Task: Create new customer invoice with Date Opened: 24-May-23, Select Customer: Cloverleaf Mercantile, Terms: Net 15. Make invoice entry for item-1 with Date: 24-May-23, Description: Neutrogena Healthy Scalp Clarify & Shine Shampoo with Pink Grapefruit (12 oz)
, Income Account: Income:Sales, Quantity: 1, Unit Price: 14.29, Sales Tax: Y, Sales Tax Included: Y, Tax Table: Sales Tax. Post Invoice with Post Date: 24-May-23, Post to Accounts: Assets:Accounts Receivable. Pay / Process Payment with Transaction Date: 07-Jun-23, Amount: 14.29, Transfer Account: Checking Account. Go to 'Print Invoice'.
Action: Mouse moved to (145, 18)
Screenshot: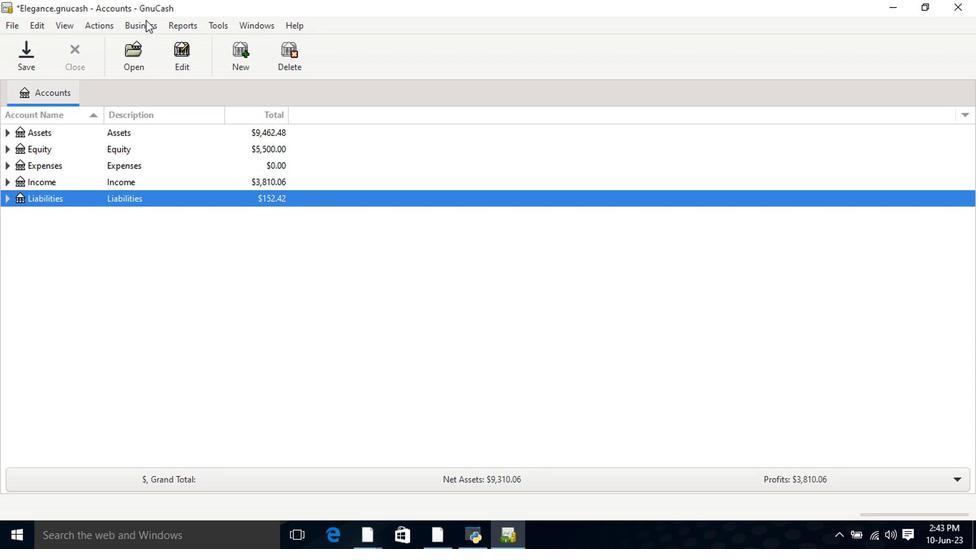 
Action: Mouse pressed left at (145, 18)
Screenshot: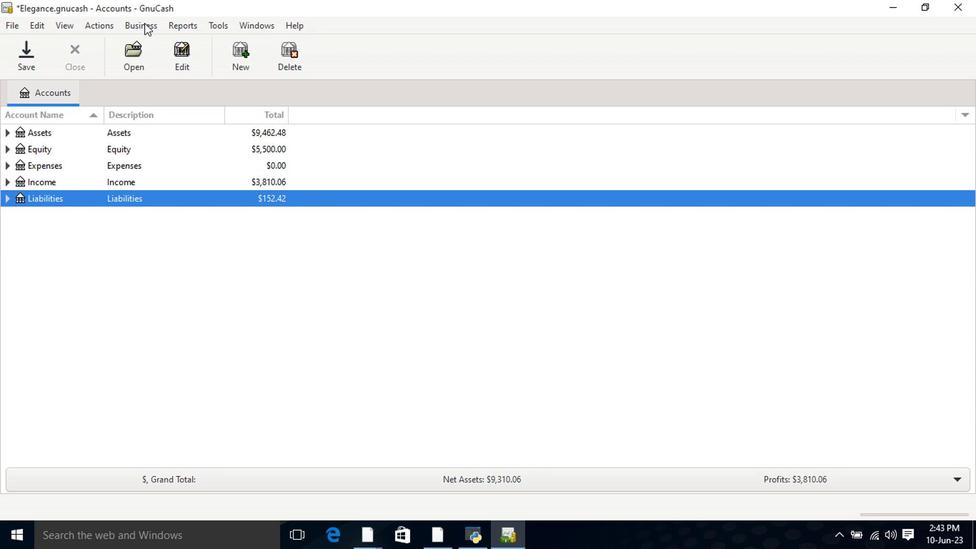 
Action: Mouse moved to (158, 35)
Screenshot: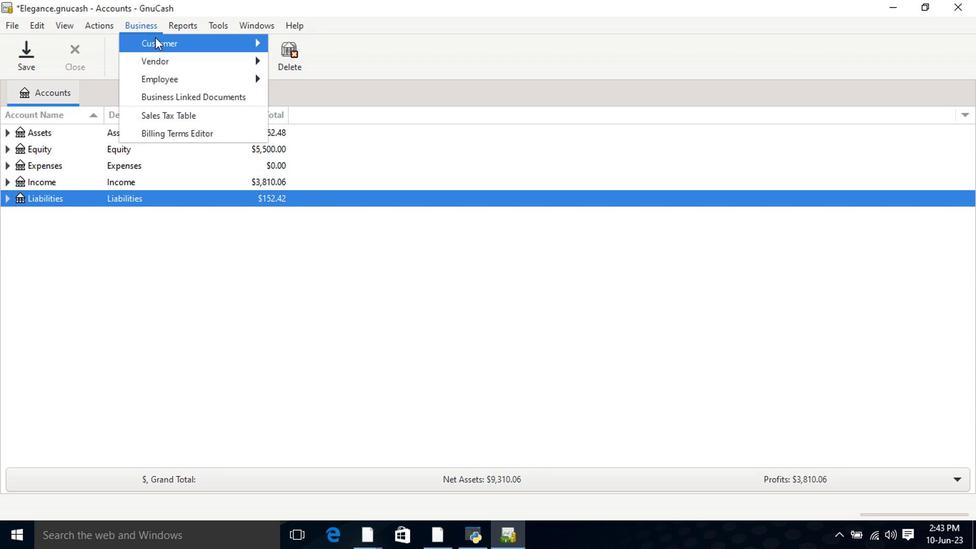 
Action: Mouse pressed left at (158, 35)
Screenshot: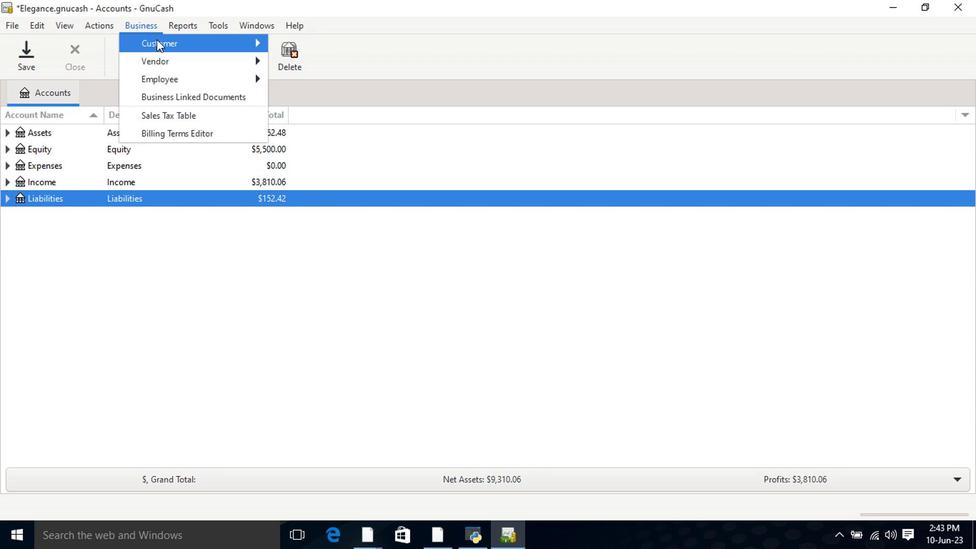 
Action: Mouse moved to (312, 90)
Screenshot: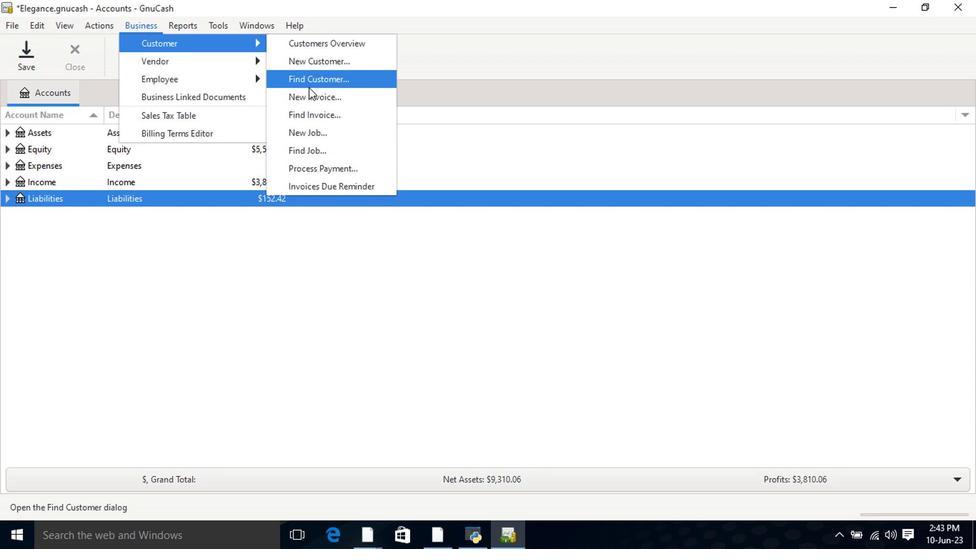 
Action: Mouse pressed left at (312, 90)
Screenshot: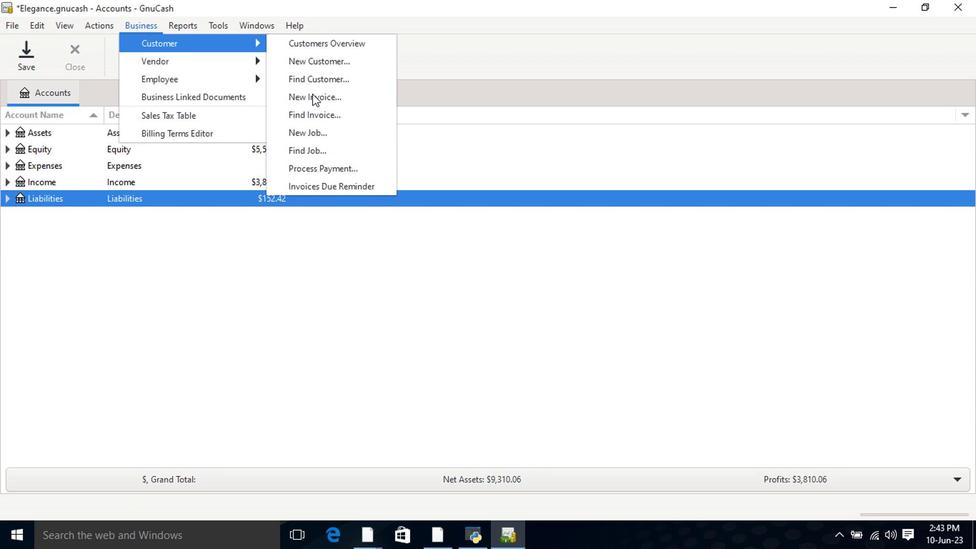 
Action: Mouse moved to (584, 214)
Screenshot: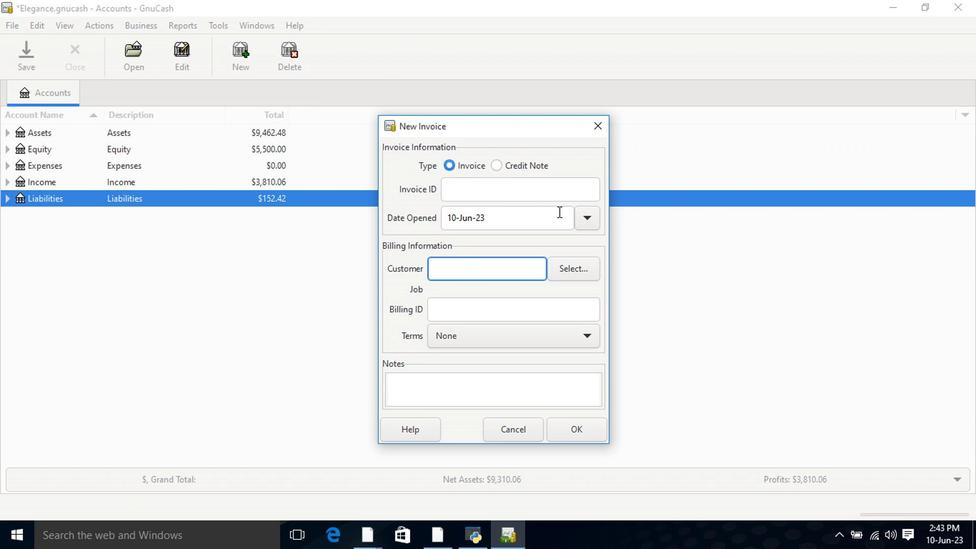 
Action: Mouse pressed left at (584, 214)
Screenshot: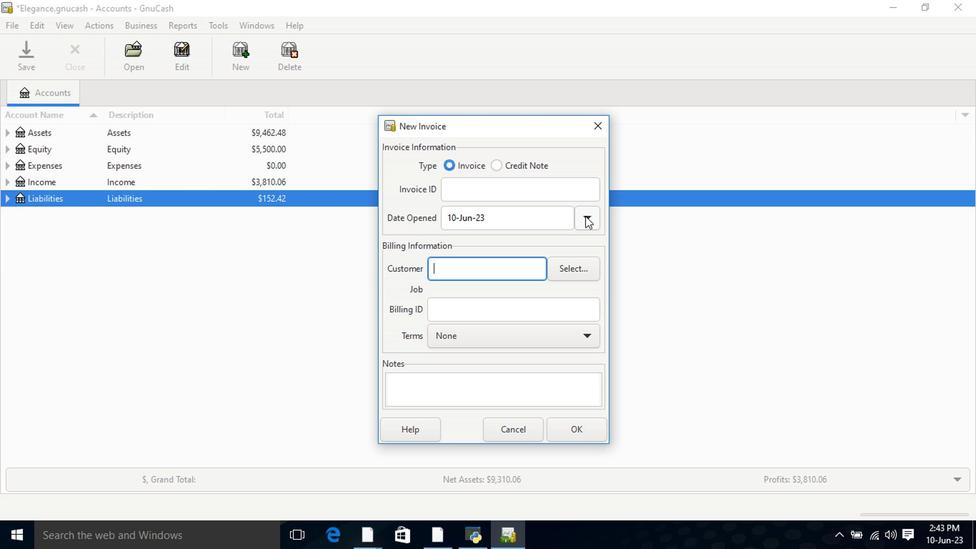 
Action: Mouse moved to (471, 239)
Screenshot: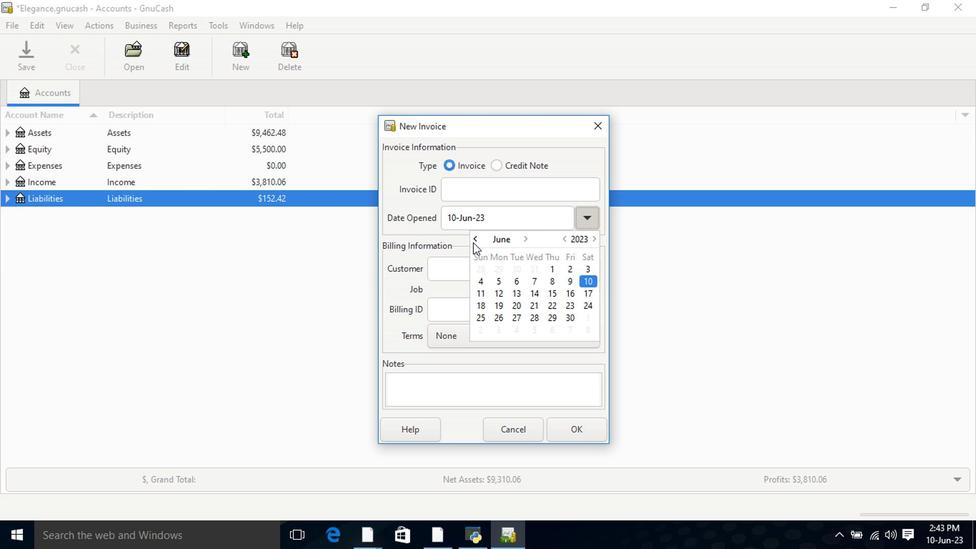
Action: Mouse pressed left at (471, 239)
Screenshot: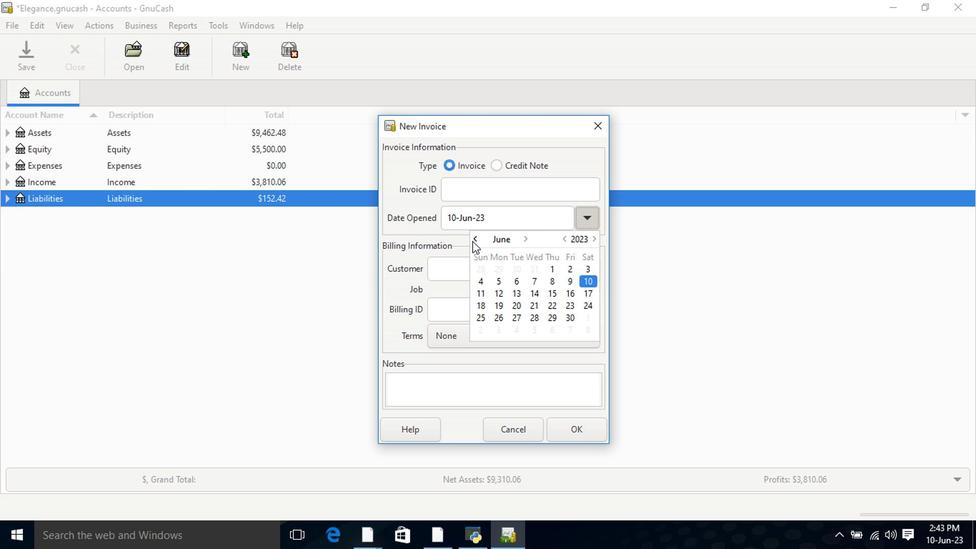 
Action: Mouse moved to (531, 307)
Screenshot: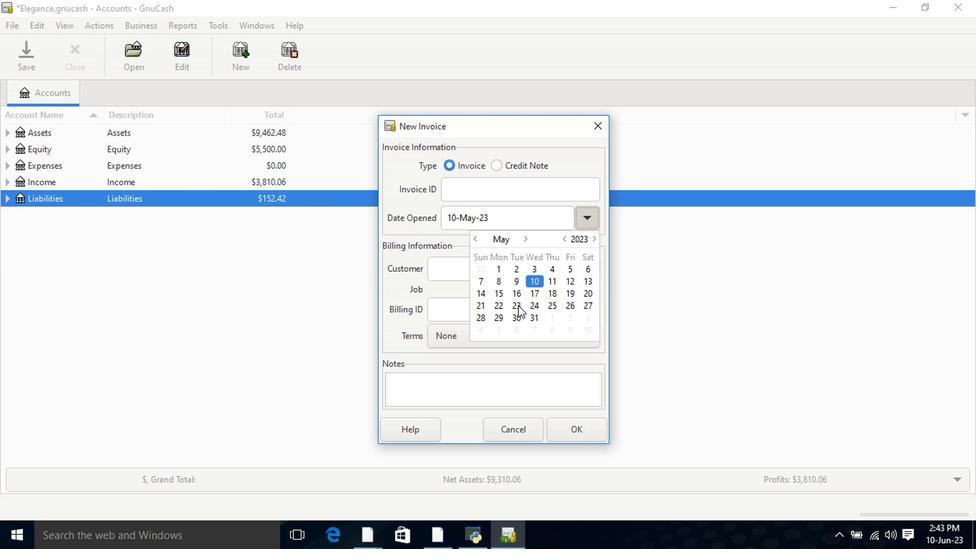 
Action: Mouse pressed left at (531, 307)
Screenshot: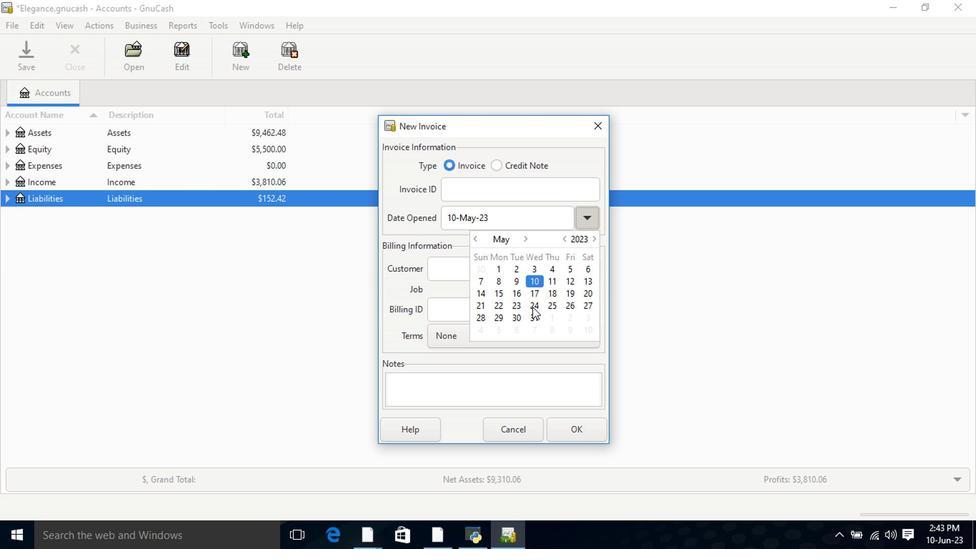 
Action: Mouse pressed left at (531, 307)
Screenshot: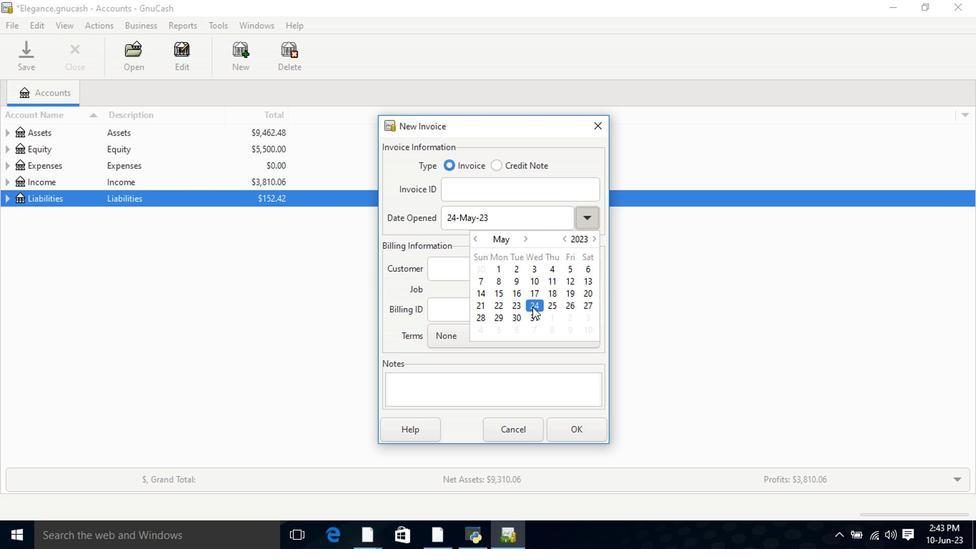 
Action: Mouse moved to (509, 268)
Screenshot: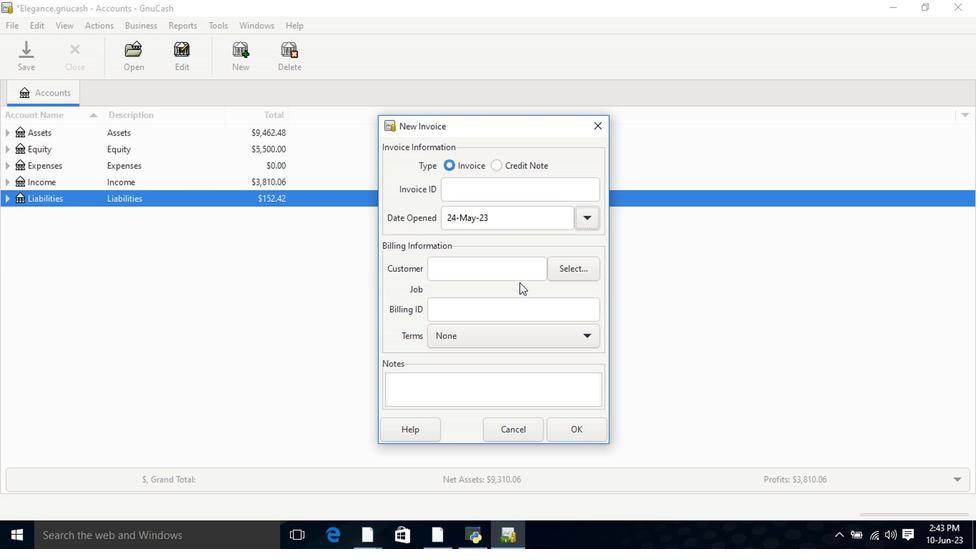 
Action: Mouse pressed left at (509, 268)
Screenshot: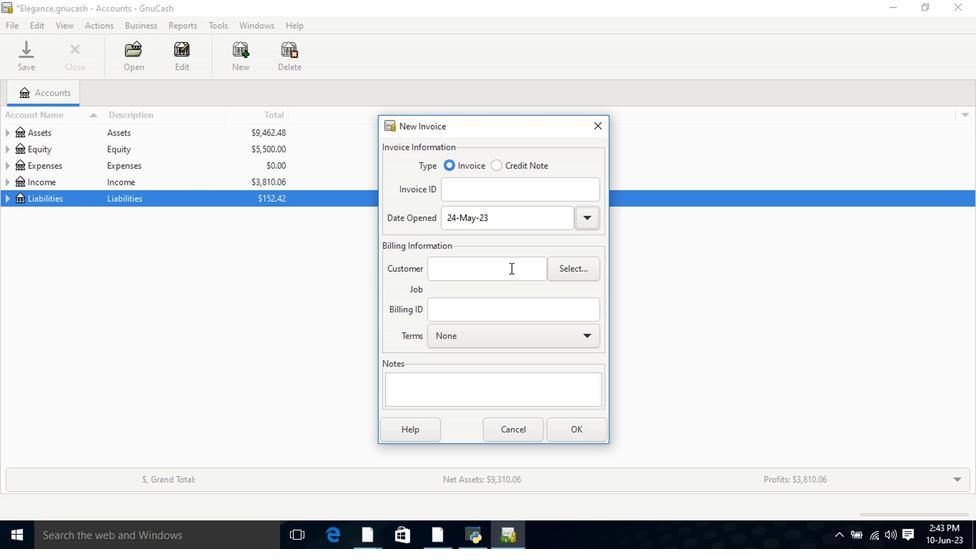 
Action: Key pressed <Key.shift><Key.shift><Key.shift><Key.shift><Key.shift><Key.shift><Key.shift><Key.shift><Key.shift><Key.shift><Key.shift><Key.shift><Key.shift><Key.shift>Clo
Screenshot: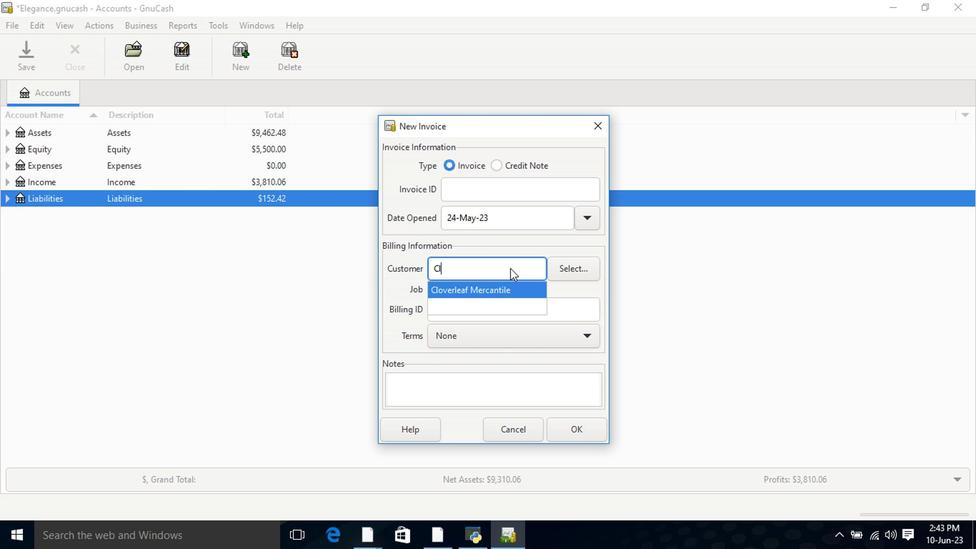 
Action: Mouse moved to (492, 296)
Screenshot: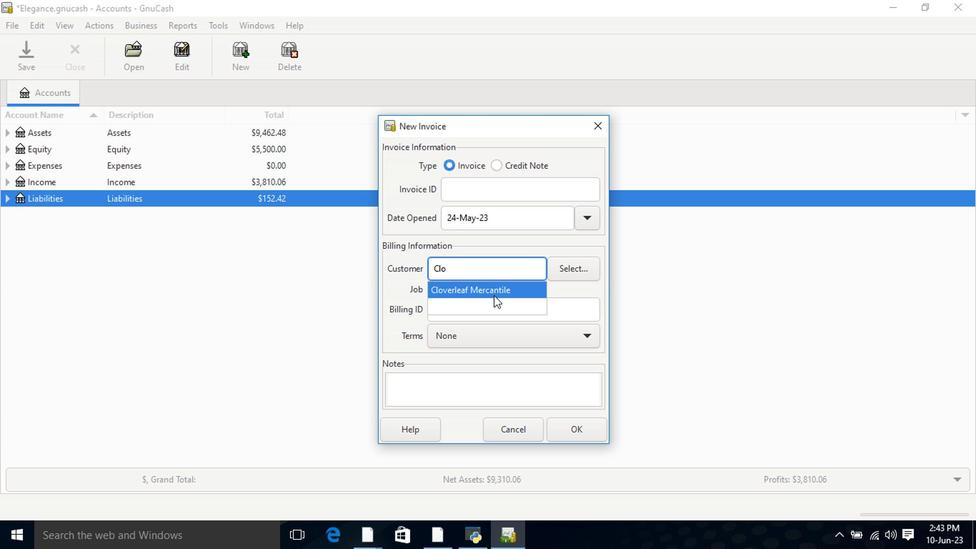 
Action: Mouse pressed left at (492, 296)
Screenshot: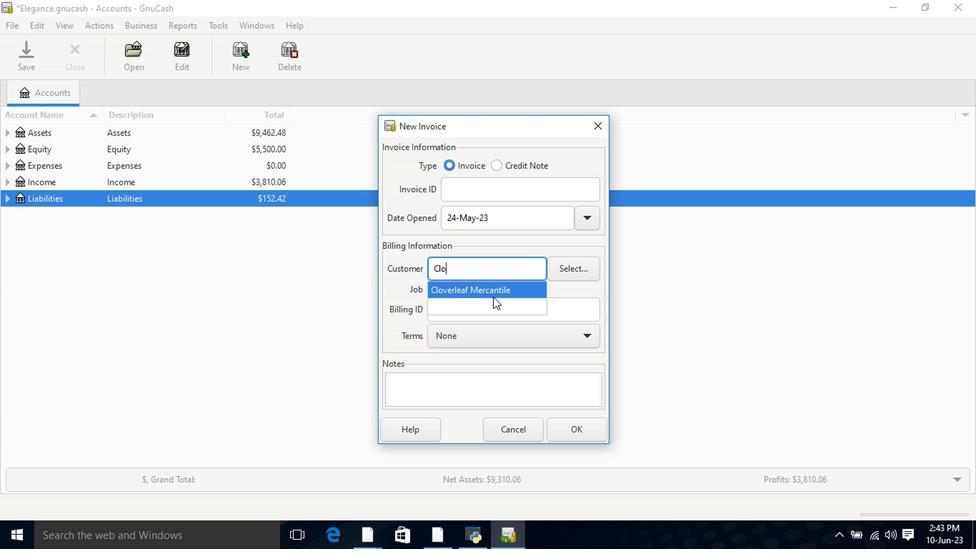 
Action: Mouse moved to (499, 353)
Screenshot: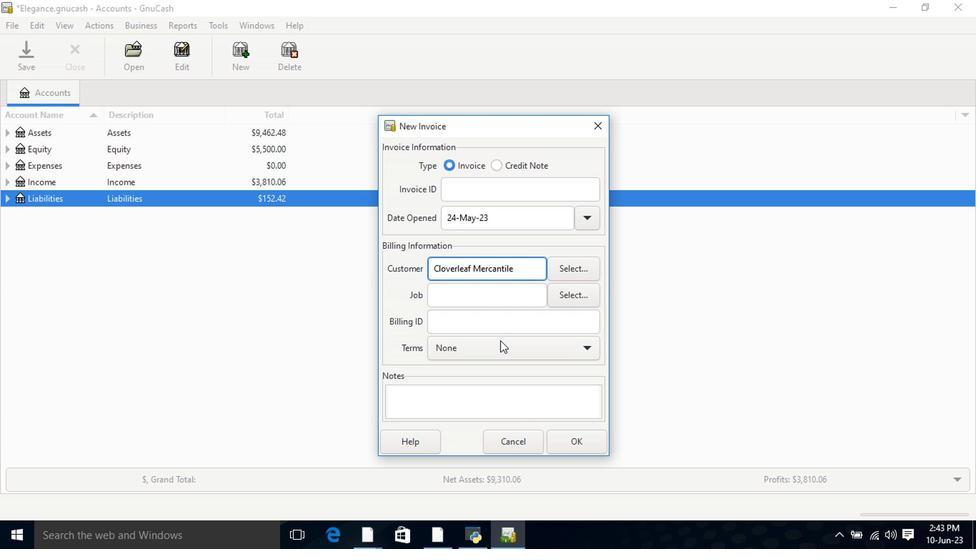 
Action: Mouse pressed left at (499, 353)
Screenshot: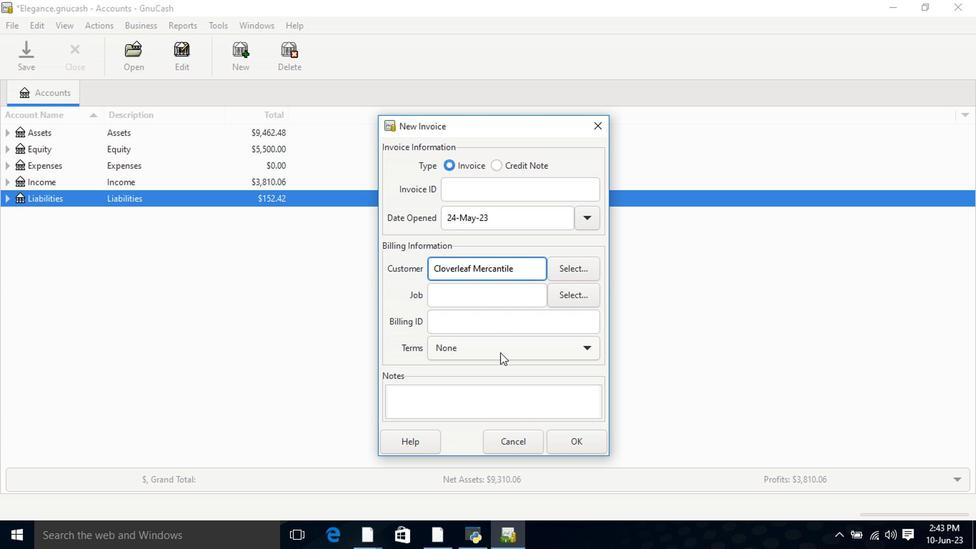 
Action: Mouse moved to (495, 372)
Screenshot: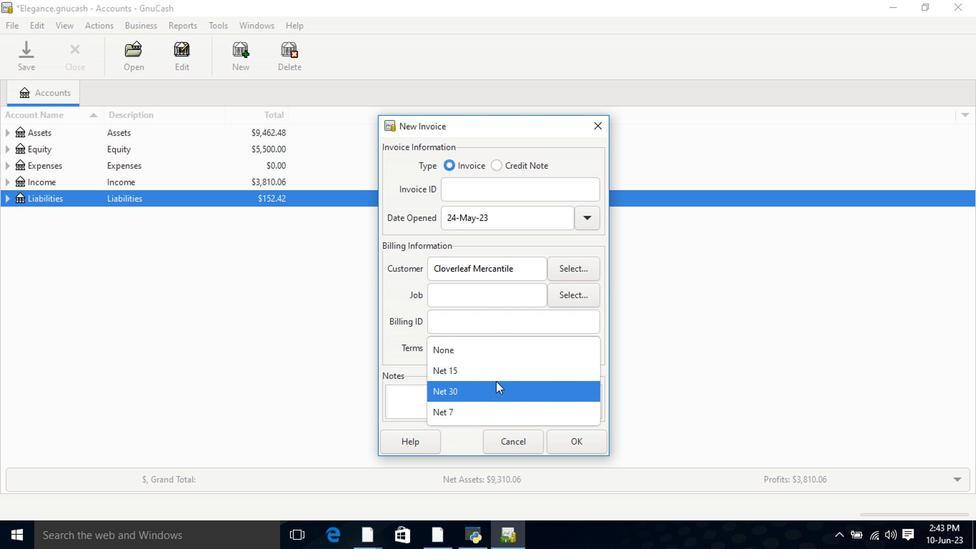 
Action: Mouse pressed left at (495, 372)
Screenshot: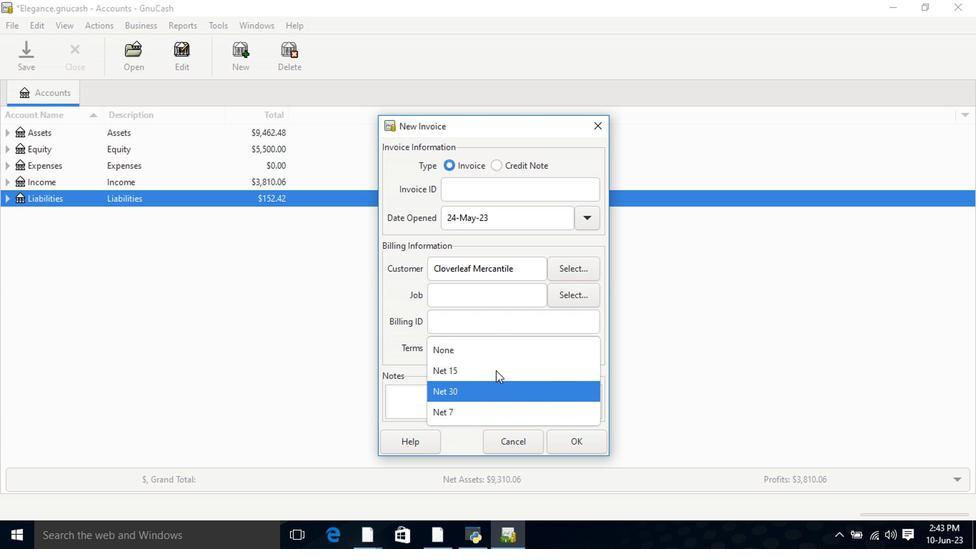 
Action: Mouse moved to (568, 448)
Screenshot: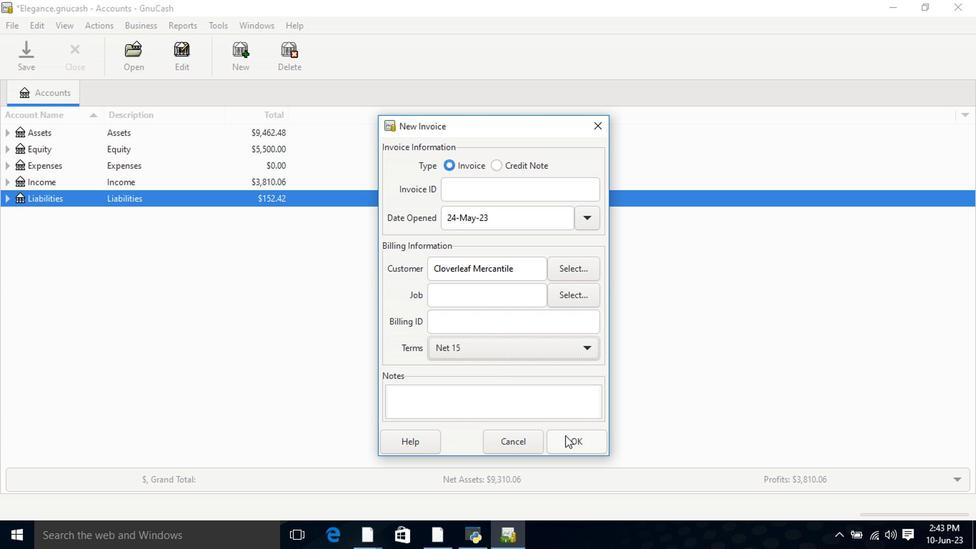 
Action: Mouse pressed left at (568, 448)
Screenshot: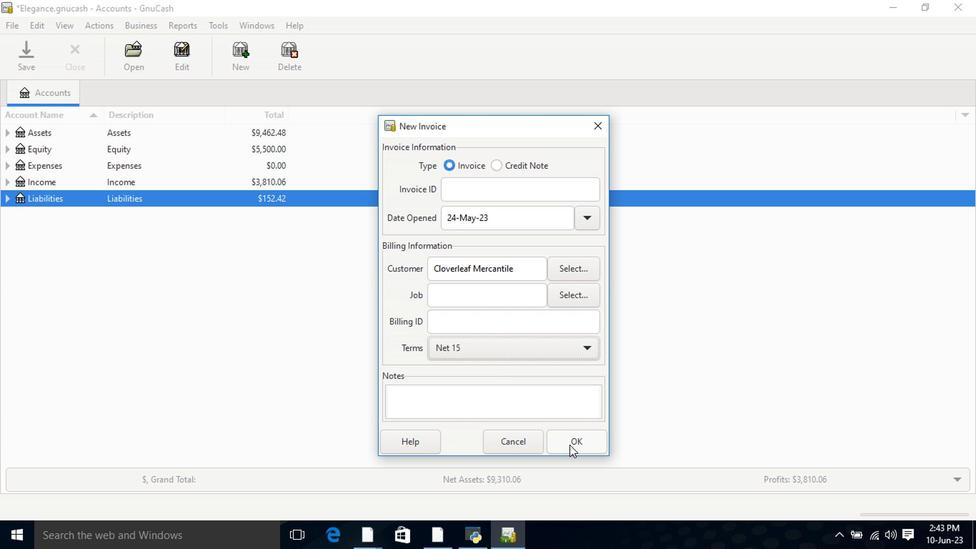 
Action: Mouse moved to (64, 280)
Screenshot: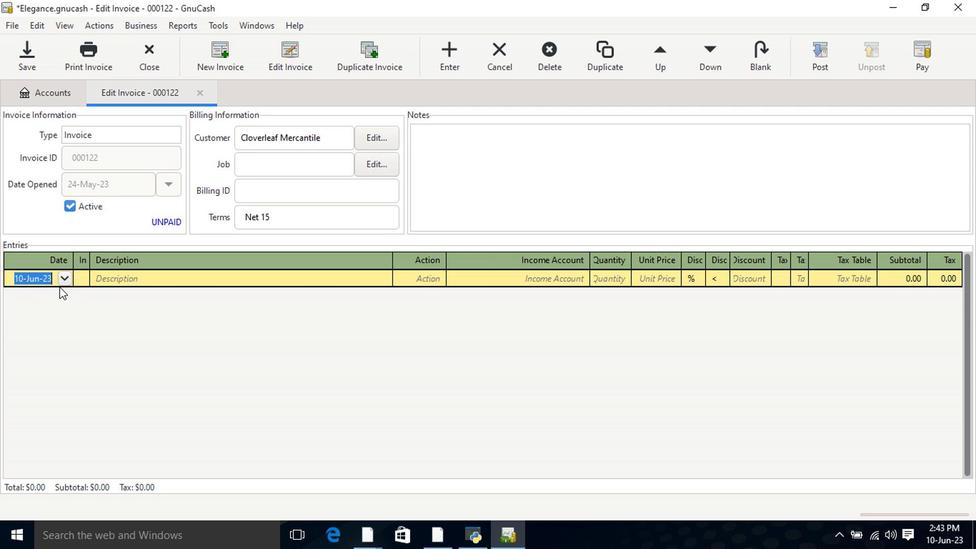 
Action: Mouse pressed left at (64, 280)
Screenshot: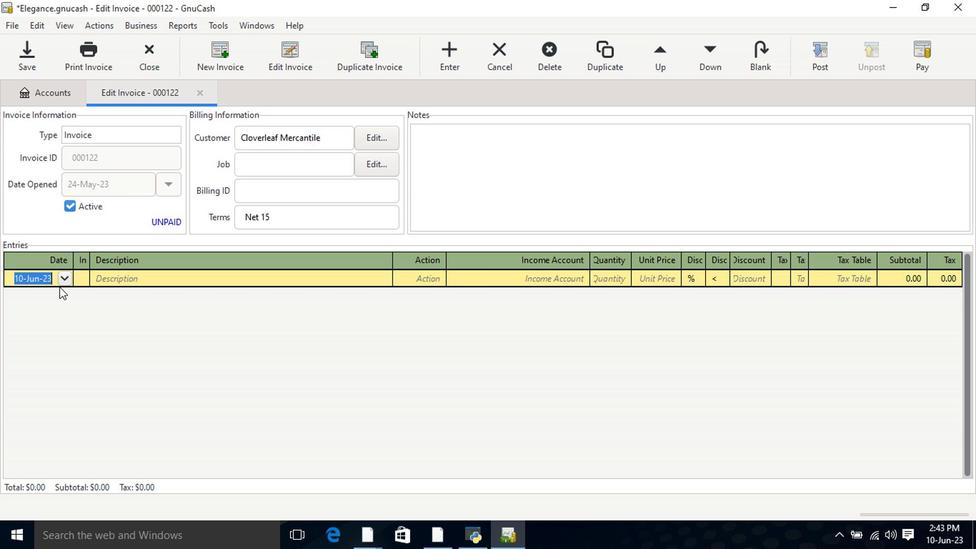 
Action: Mouse moved to (11, 300)
Screenshot: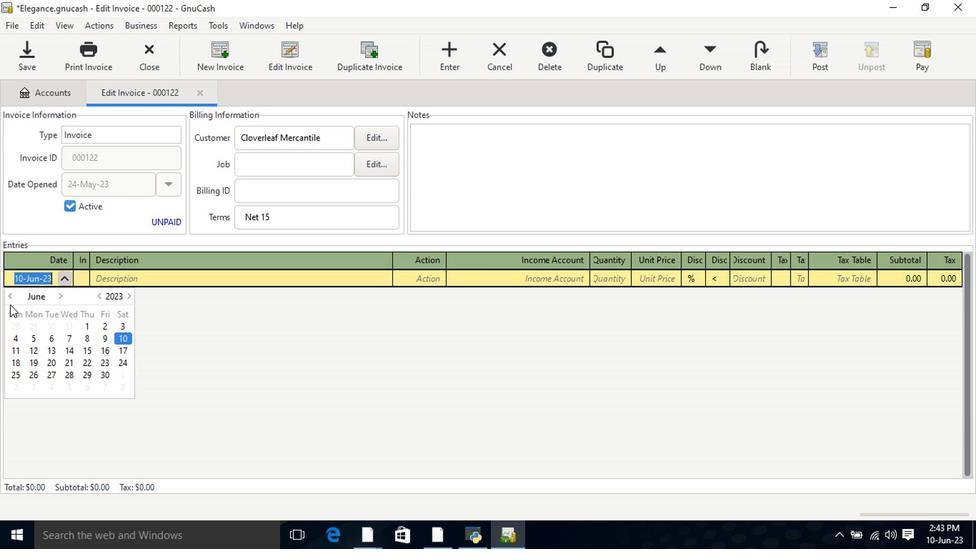 
Action: Mouse pressed left at (11, 300)
Screenshot: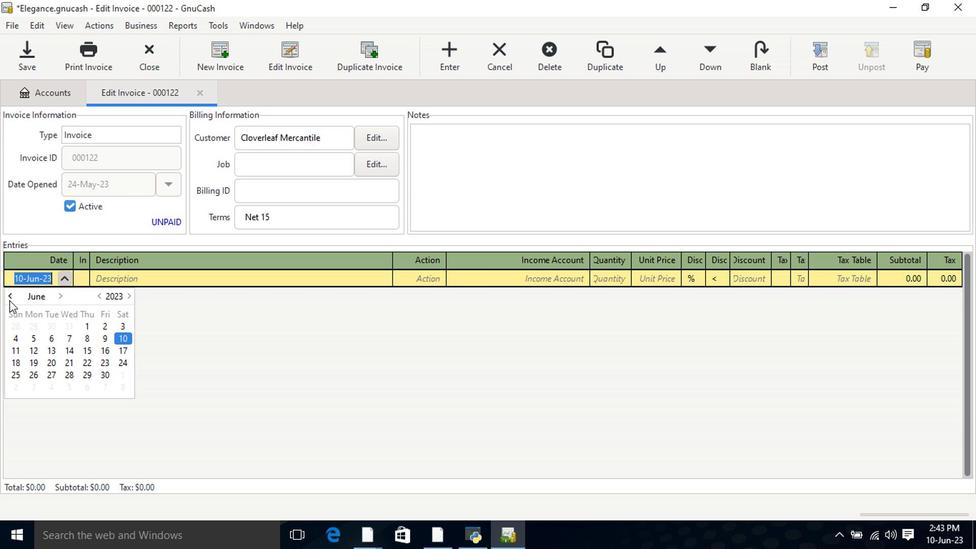 
Action: Mouse moved to (70, 363)
Screenshot: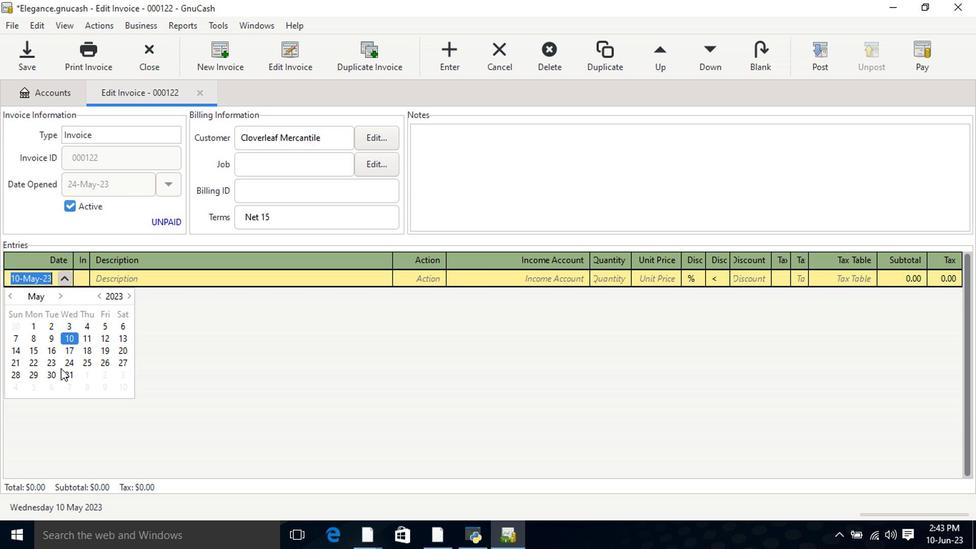 
Action: Mouse pressed left at (70, 363)
Screenshot: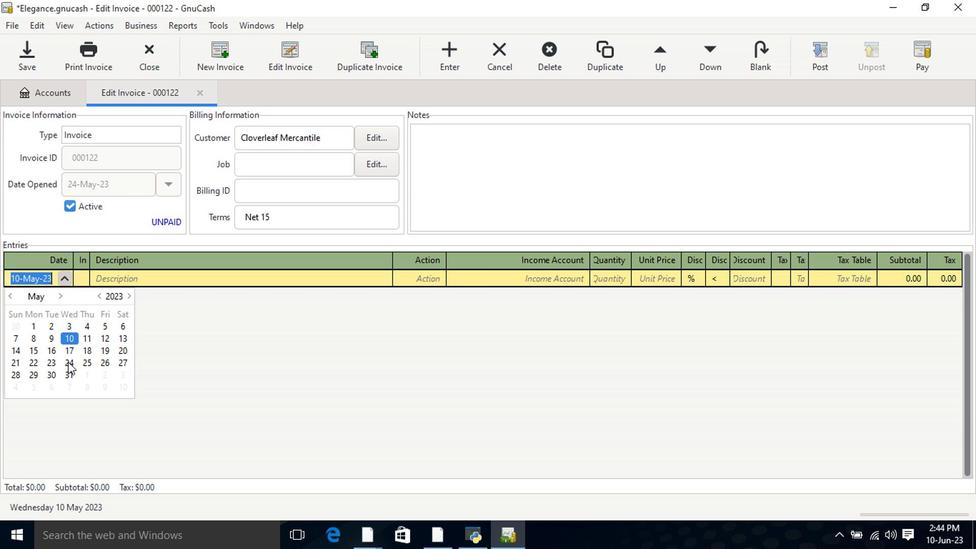 
Action: Mouse pressed left at (70, 363)
Screenshot: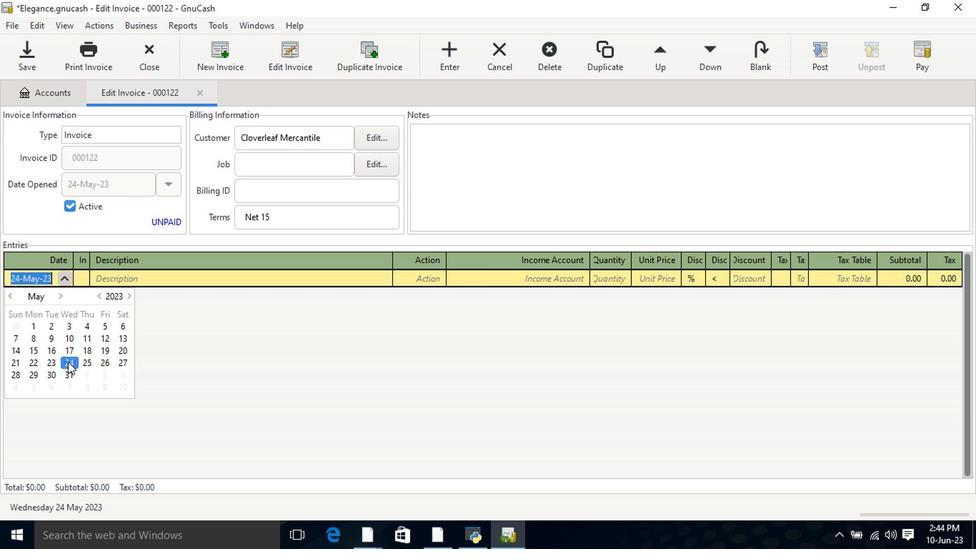 
Action: Mouse moved to (149, 285)
Screenshot: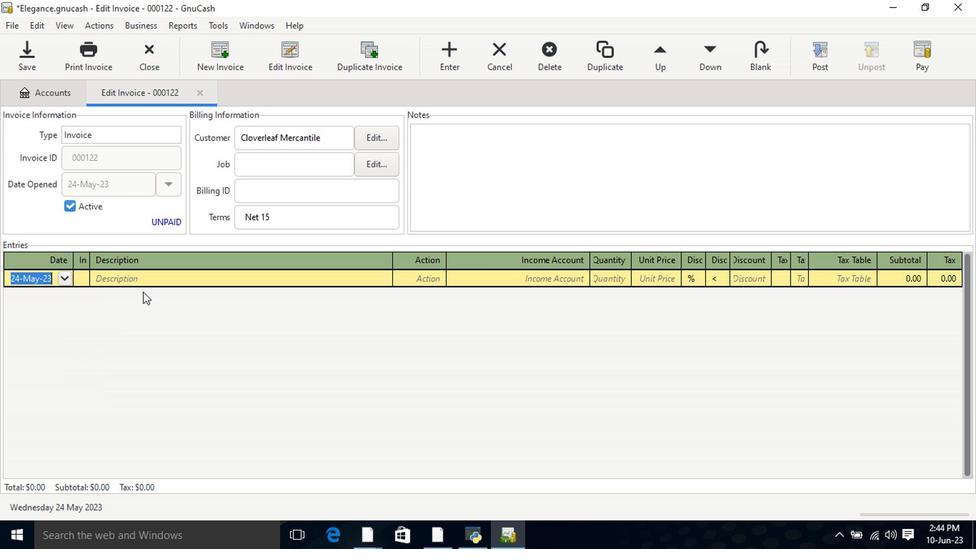 
Action: Mouse pressed left at (149, 285)
Screenshot: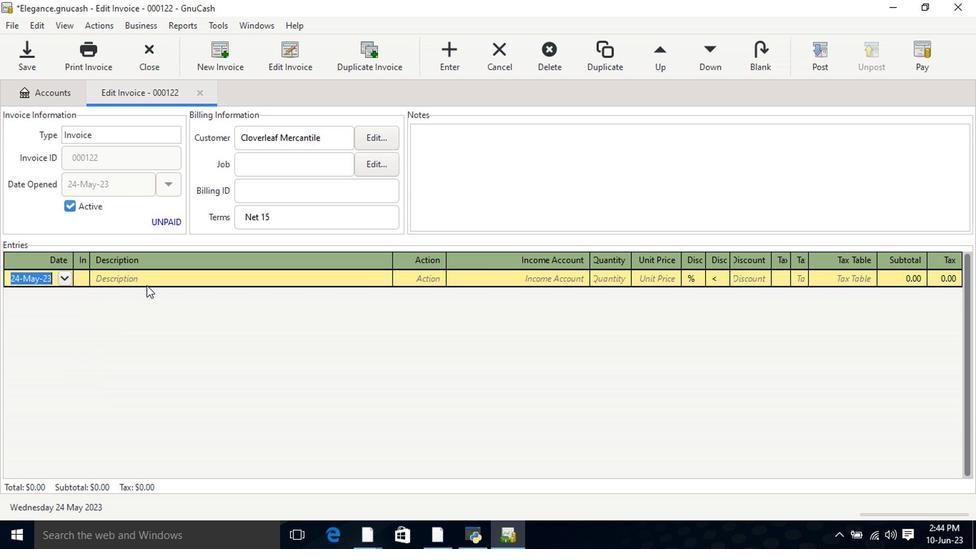 
Action: Key pressed <Key.shift><Key.shift><Key.shift>Neutrogena<Key.space><Key.shift>Healthy<Key.right><Key.tab>1<Key.tab>14.29<Key.tab>
Screenshot: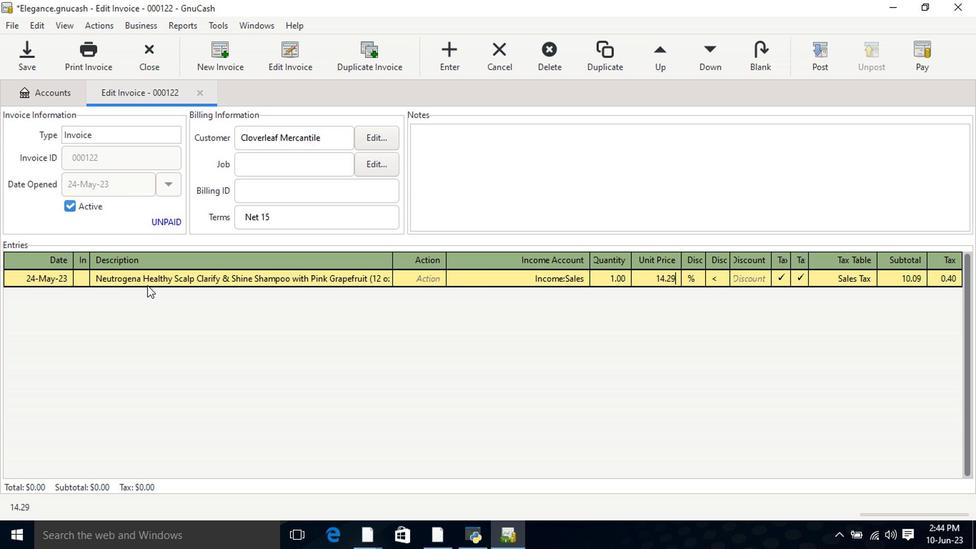 
Action: Mouse moved to (378, 326)
Screenshot: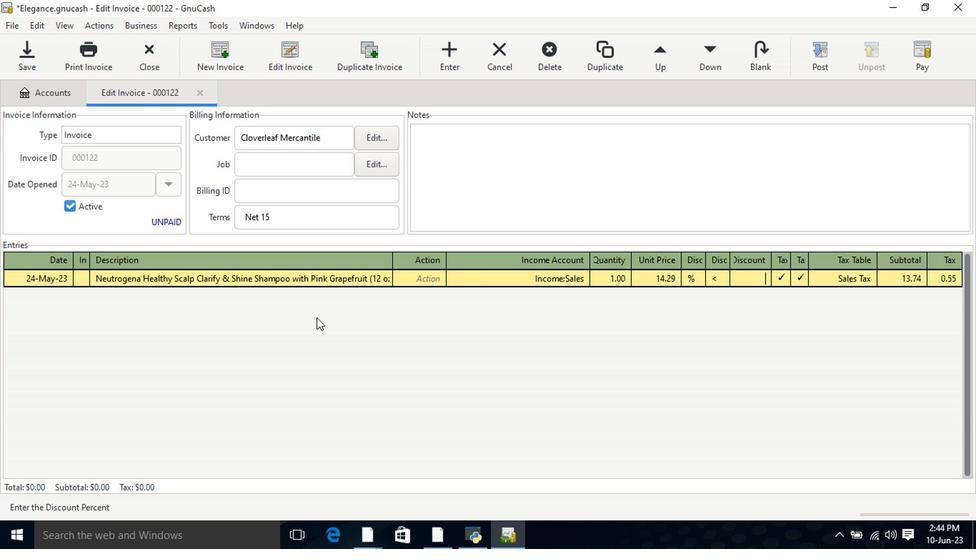 
Action: Key pressed <Key.tab><Key.tab><Key.tab>
Screenshot: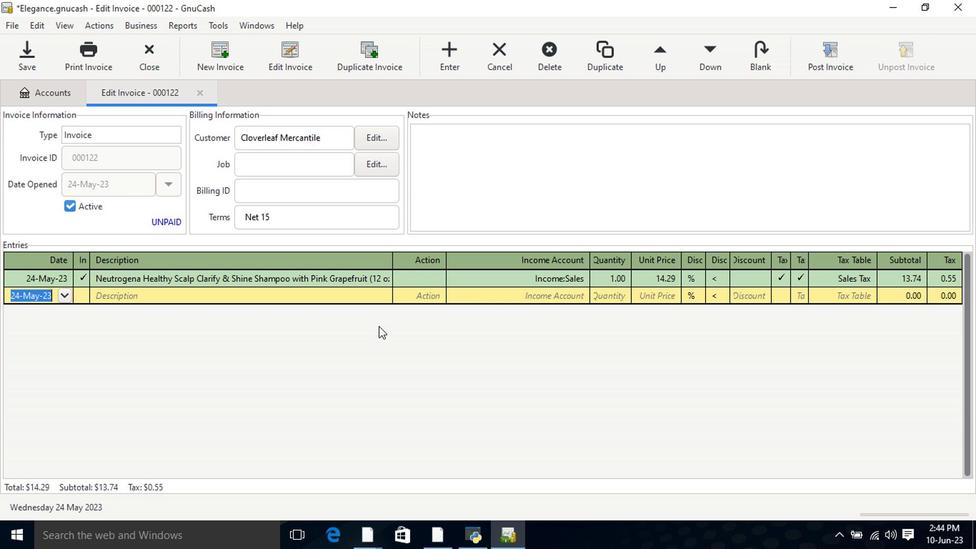 
Action: Mouse moved to (825, 50)
Screenshot: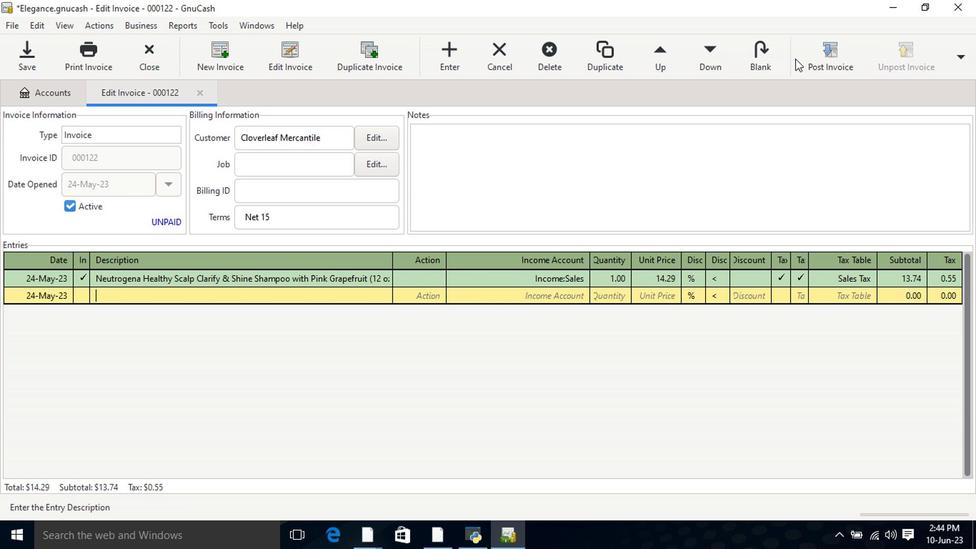 
Action: Mouse pressed left at (825, 50)
Screenshot: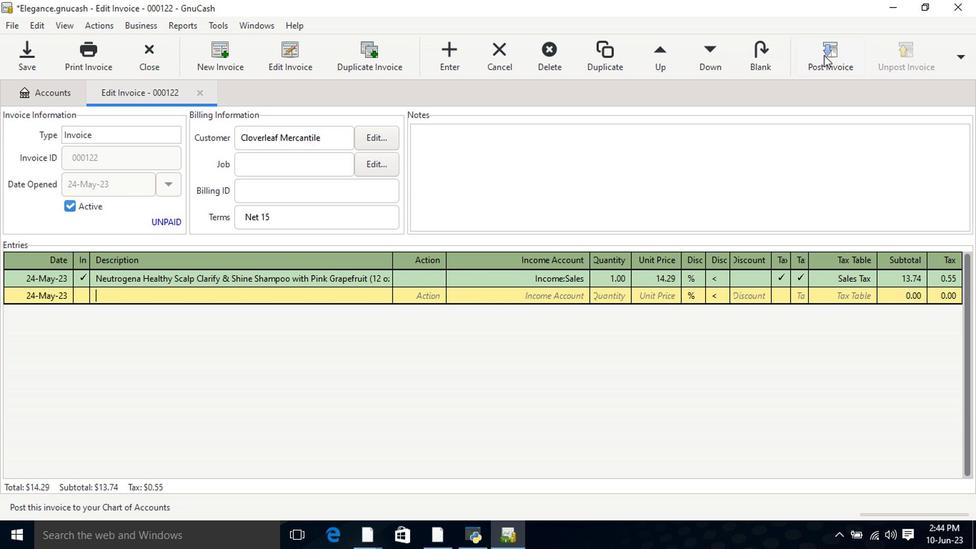 
Action: Mouse moved to (606, 229)
Screenshot: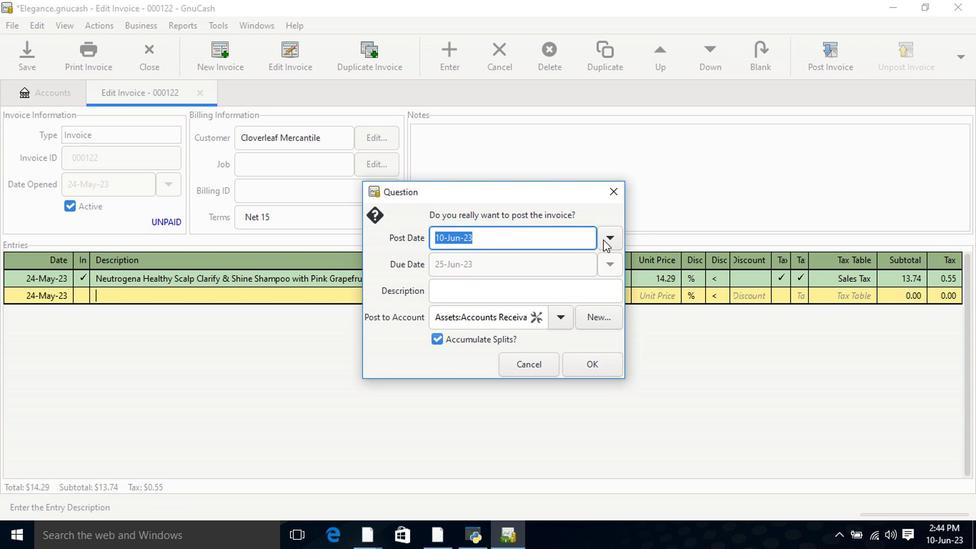
Action: Mouse pressed left at (606, 229)
Screenshot: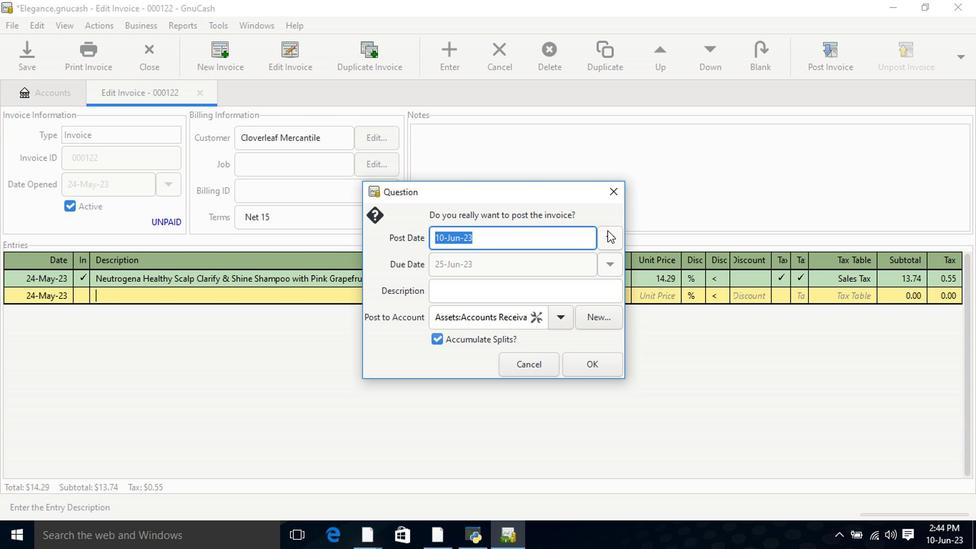 
Action: Mouse moved to (494, 259)
Screenshot: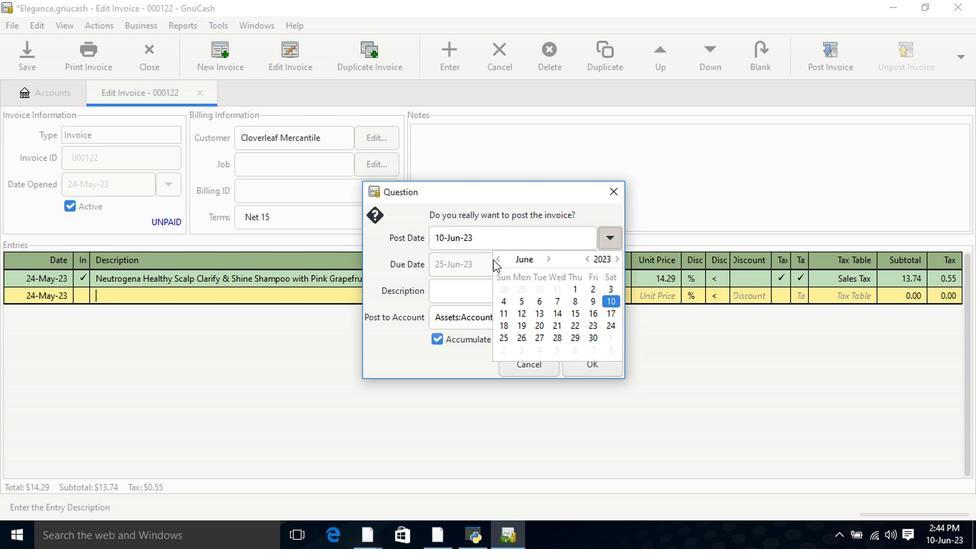 
Action: Mouse pressed left at (494, 259)
Screenshot: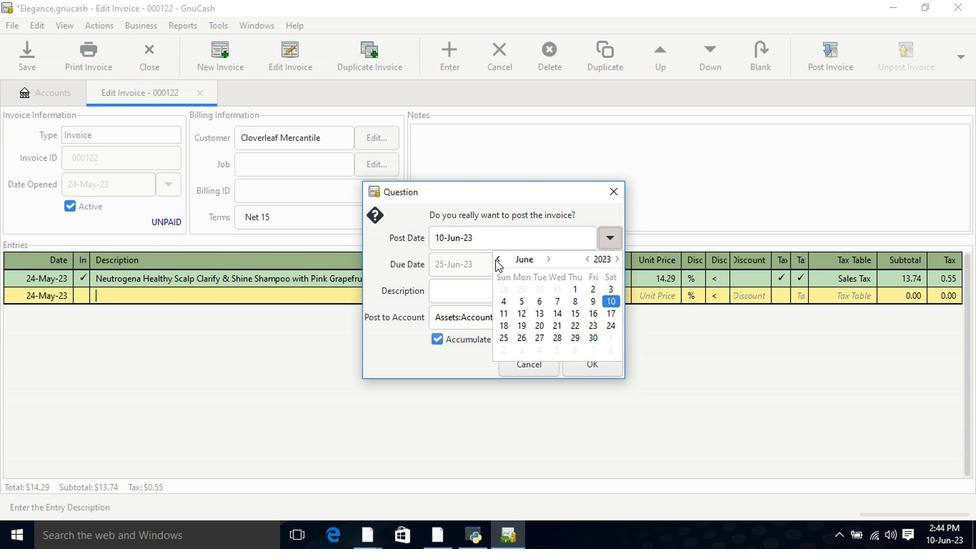 
Action: Mouse moved to (551, 325)
Screenshot: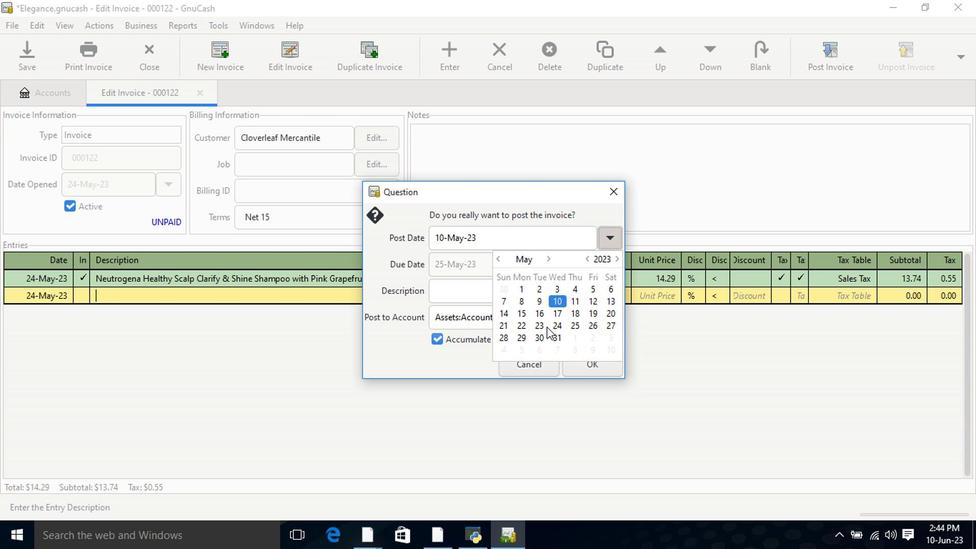 
Action: Mouse pressed left at (551, 325)
Screenshot: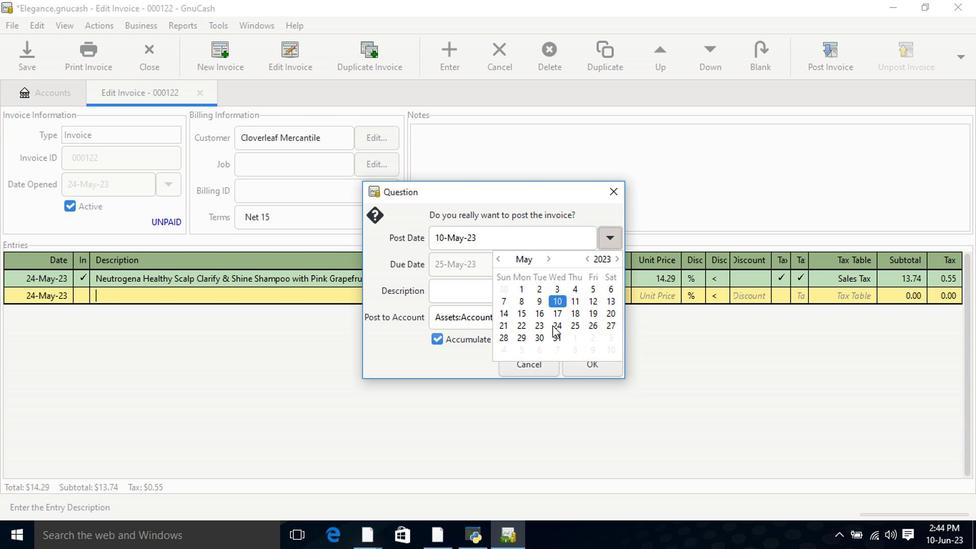 
Action: Mouse pressed left at (551, 325)
Screenshot: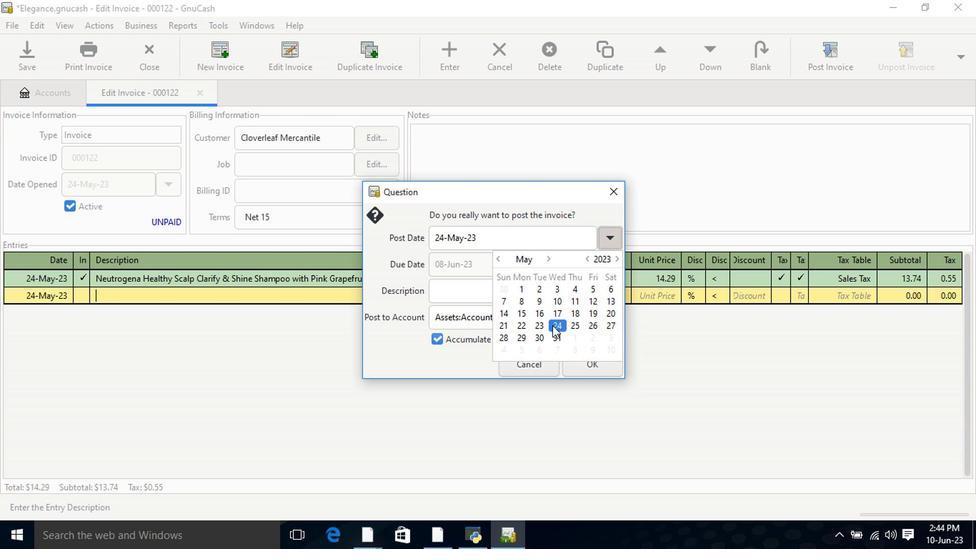 
Action: Mouse moved to (589, 362)
Screenshot: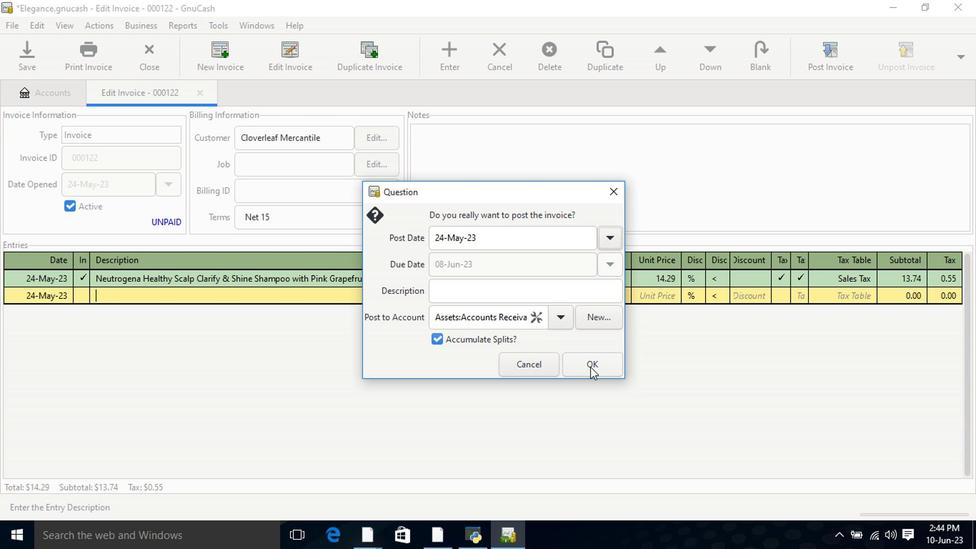 
Action: Mouse pressed left at (589, 362)
Screenshot: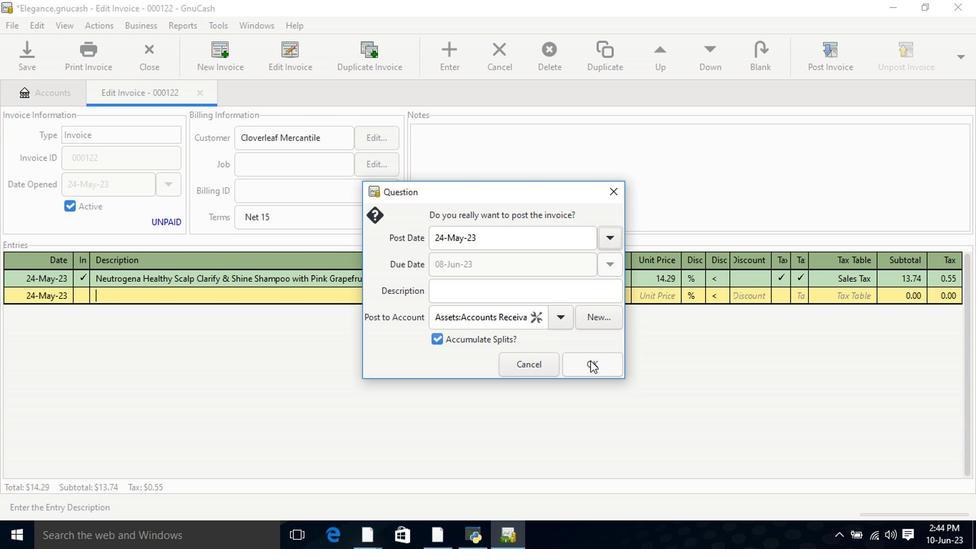 
Action: Mouse moved to (924, 50)
Screenshot: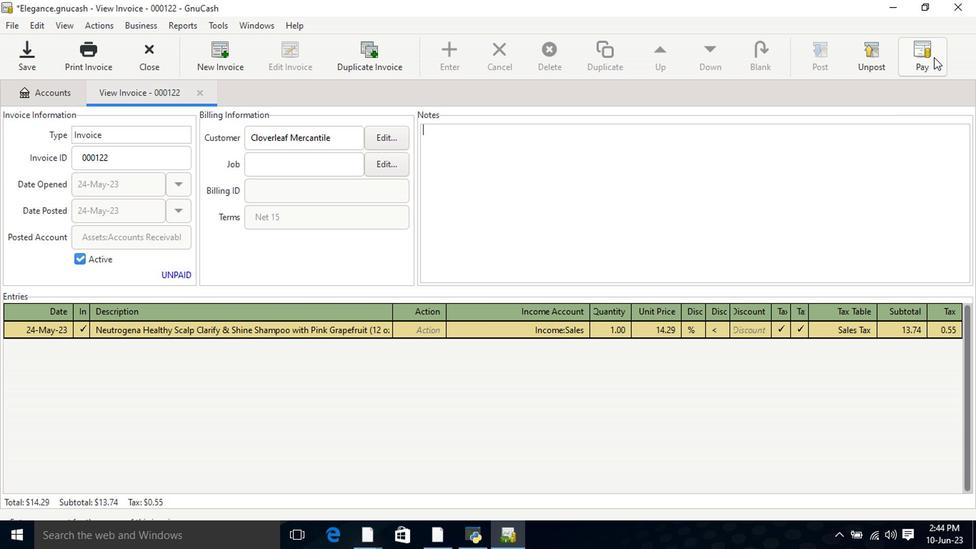 
Action: Mouse pressed left at (924, 50)
Screenshot: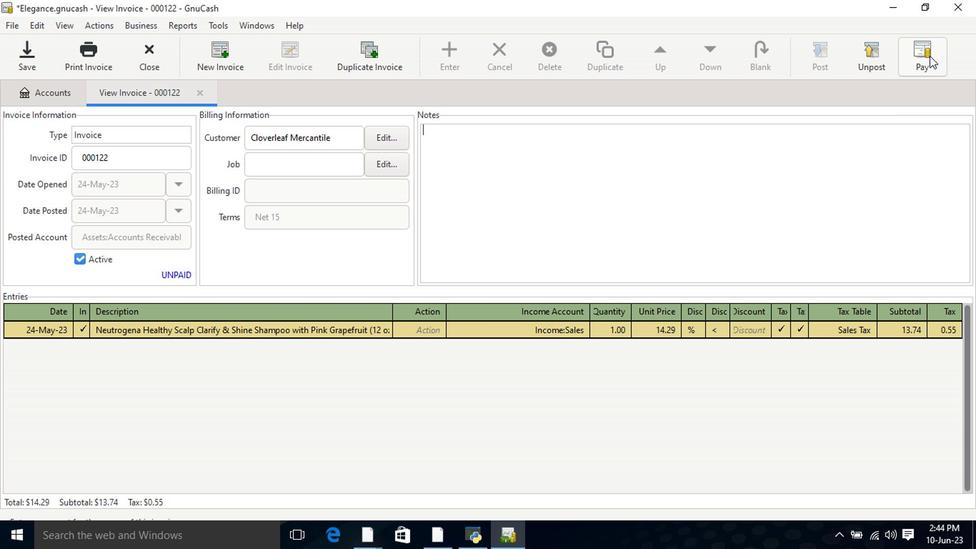 
Action: Mouse moved to (439, 283)
Screenshot: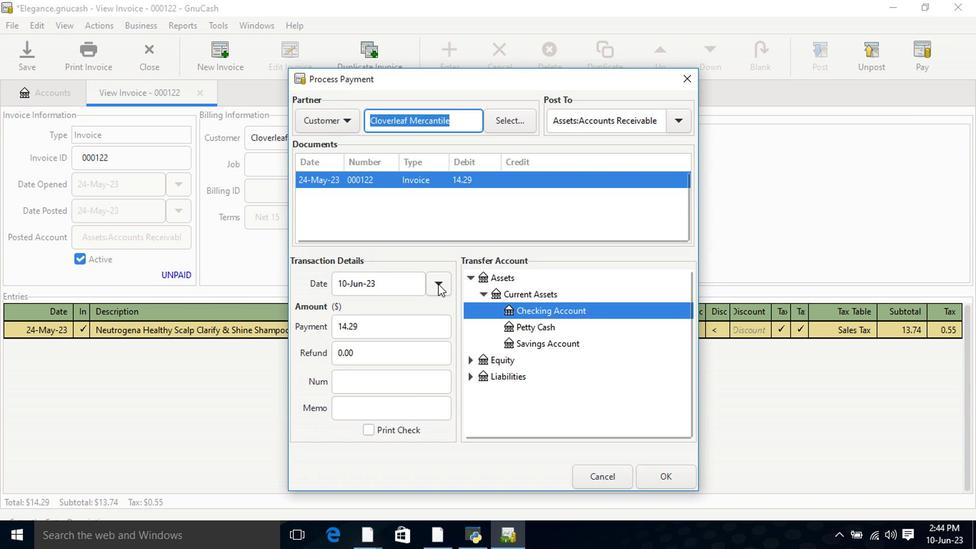 
Action: Mouse pressed left at (439, 283)
Screenshot: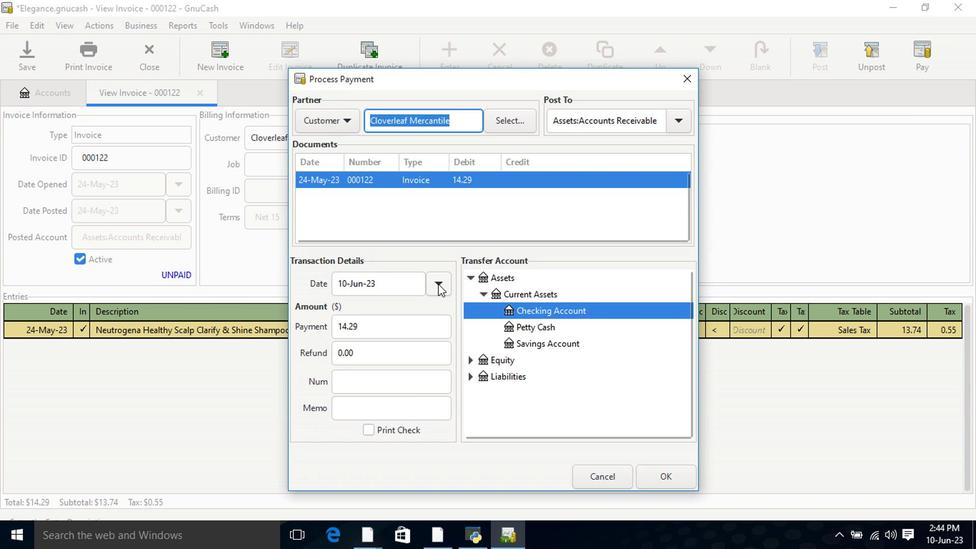 
Action: Mouse moved to (385, 350)
Screenshot: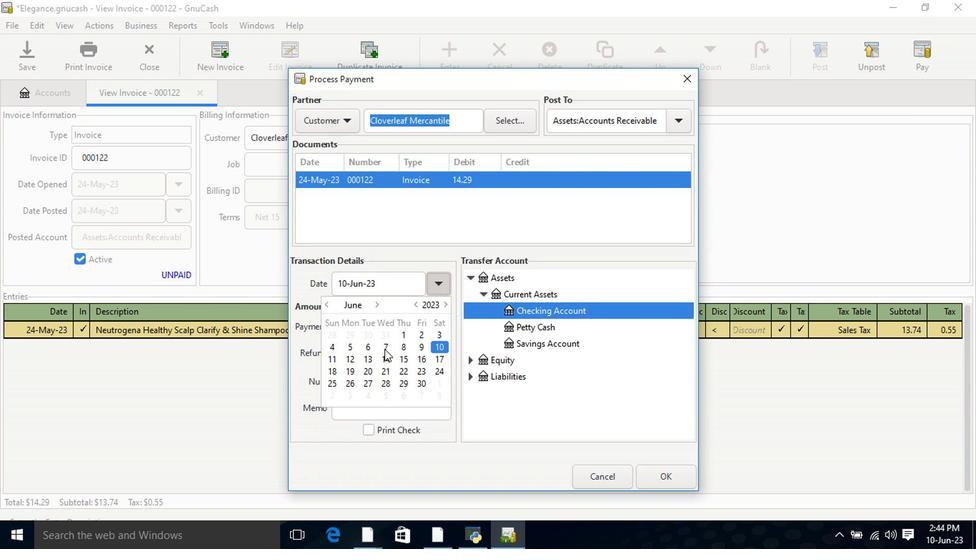 
Action: Mouse pressed left at (385, 350)
Screenshot: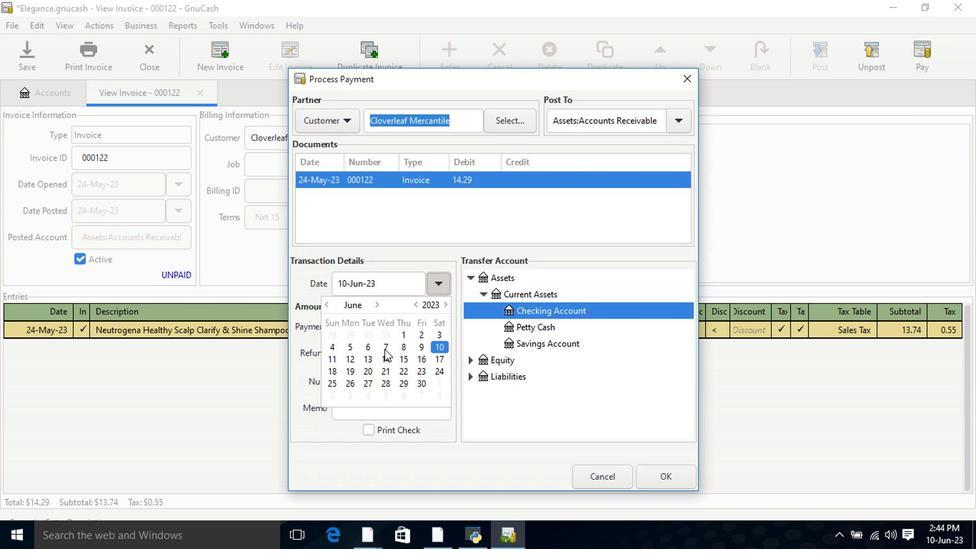 
Action: Mouse pressed left at (385, 350)
Screenshot: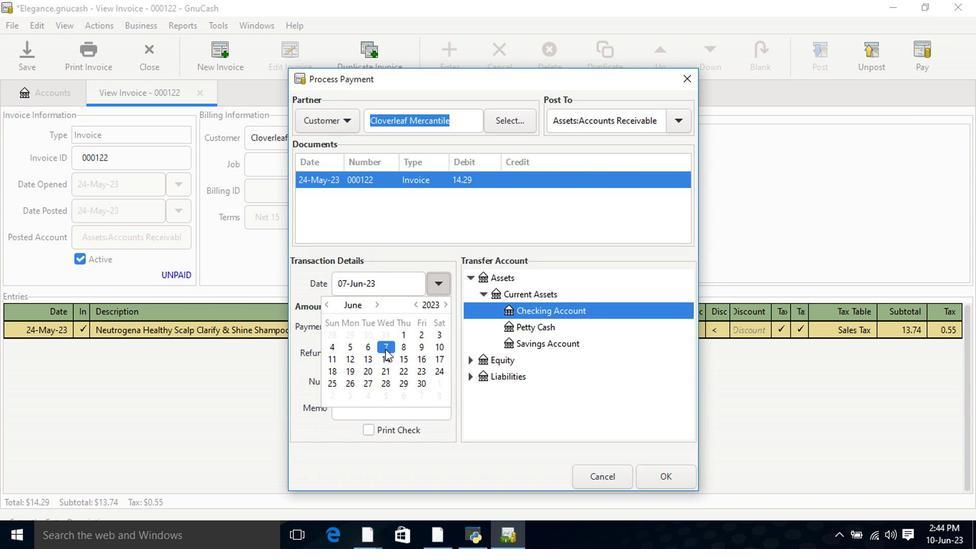 
Action: Mouse moved to (467, 272)
Screenshot: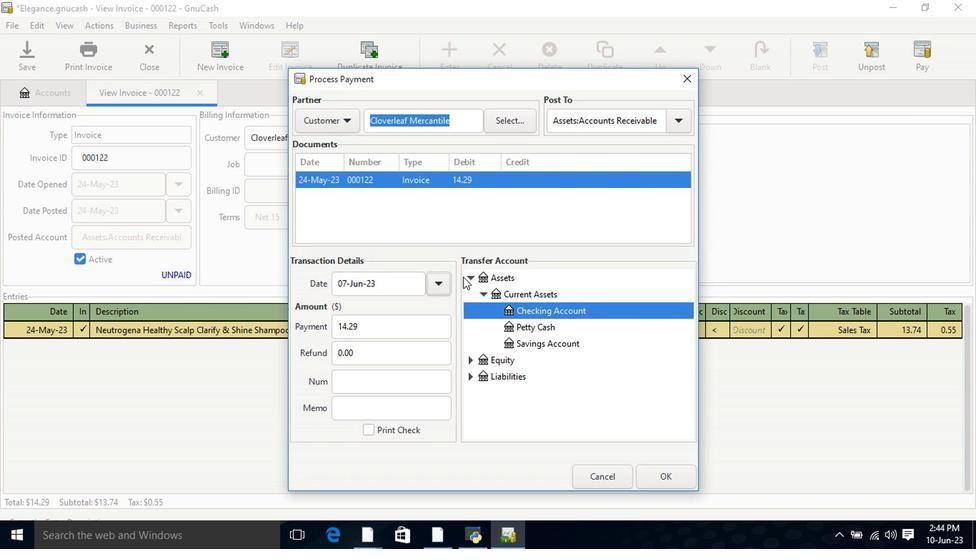 
Action: Mouse pressed left at (467, 272)
Screenshot: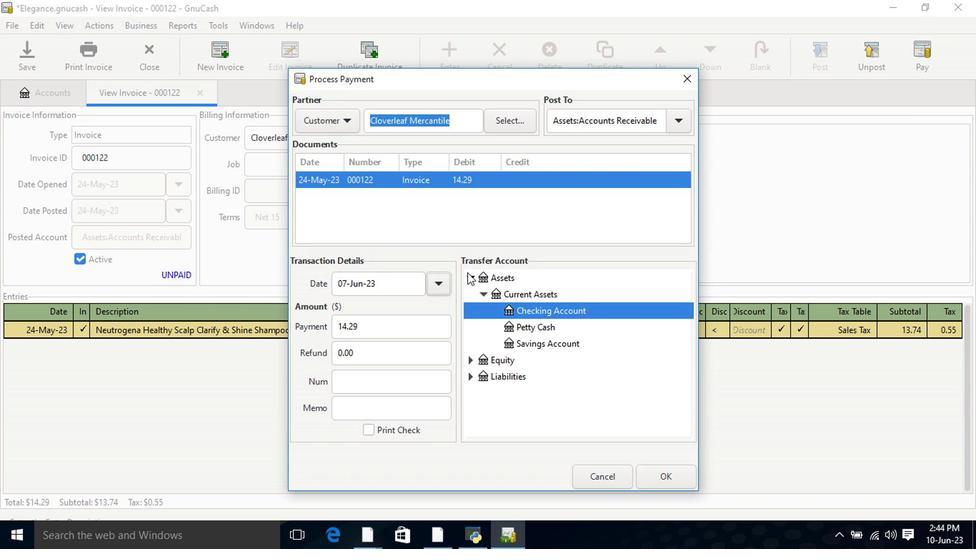 
Action: Mouse moved to (467, 276)
Screenshot: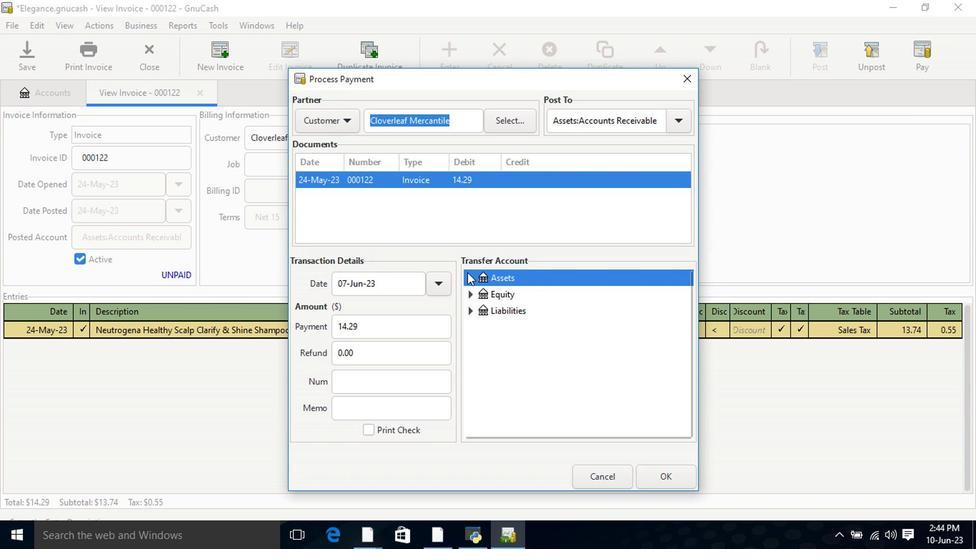 
Action: Mouse pressed left at (467, 276)
Screenshot: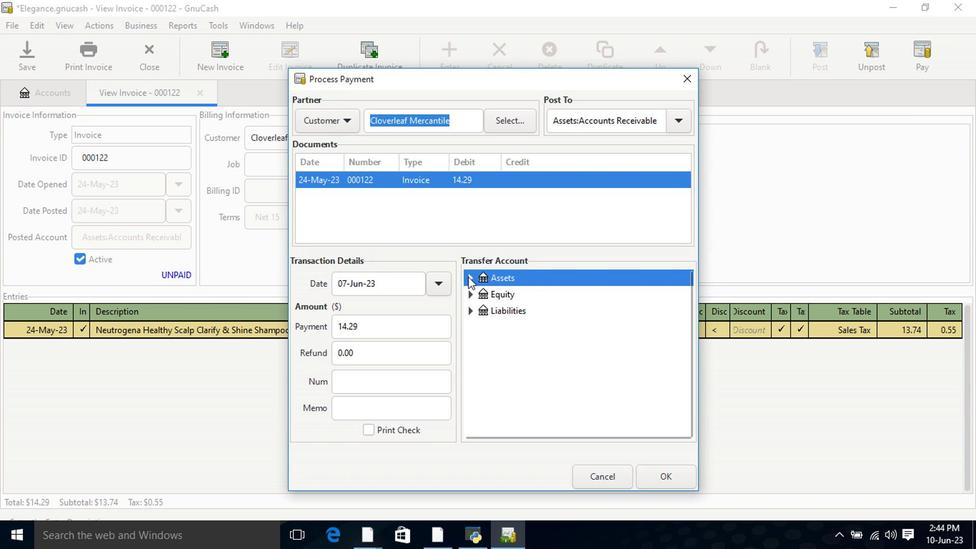 
Action: Mouse moved to (480, 293)
Screenshot: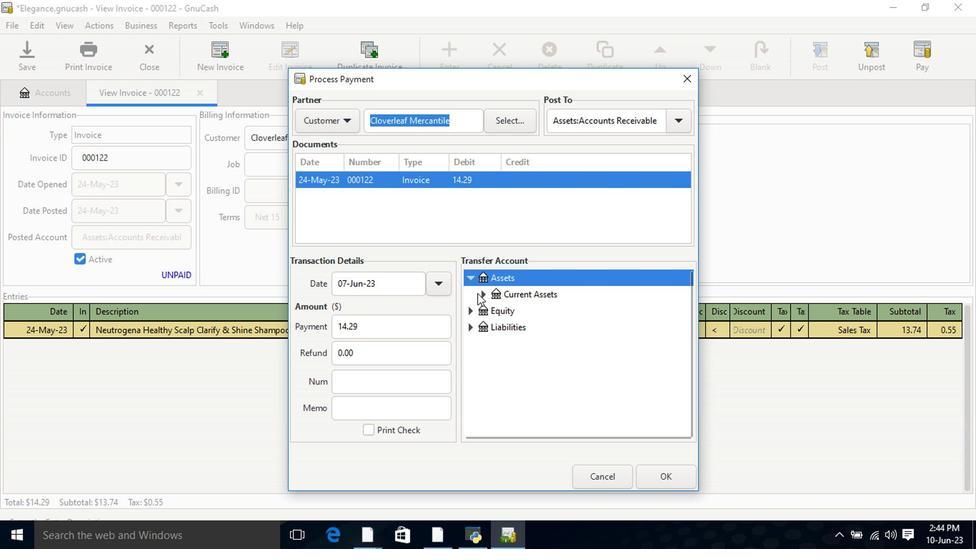 
Action: Mouse pressed left at (480, 293)
Screenshot: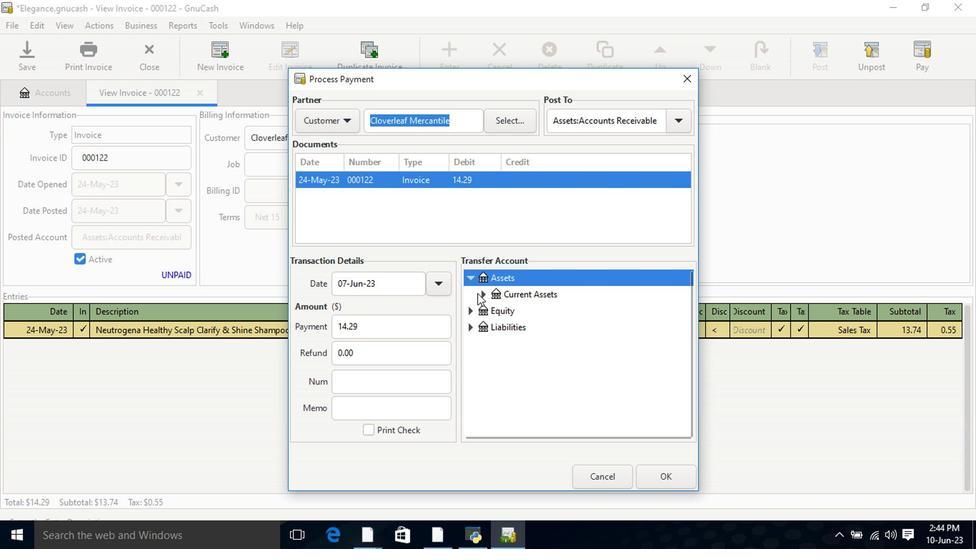 
Action: Mouse moved to (510, 308)
Screenshot: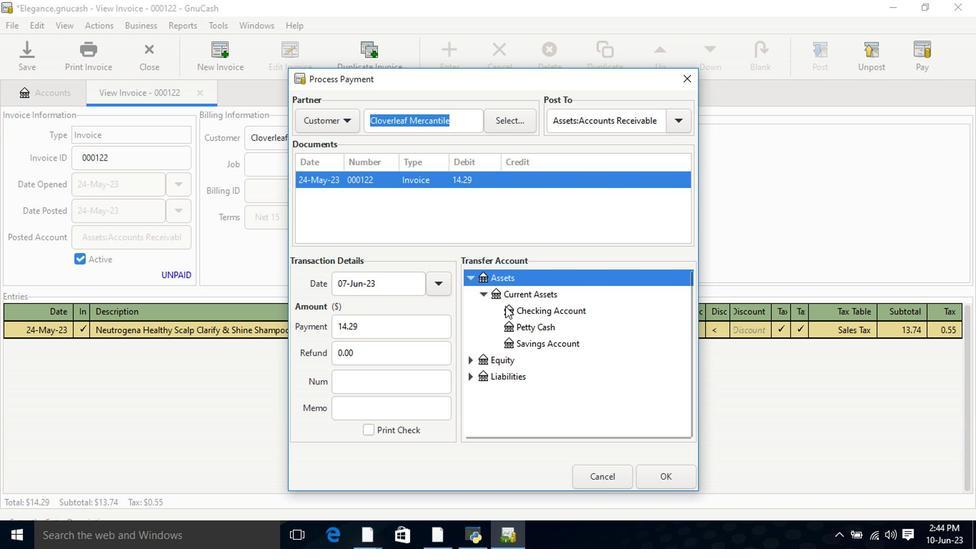 
Action: Mouse pressed left at (510, 308)
Screenshot: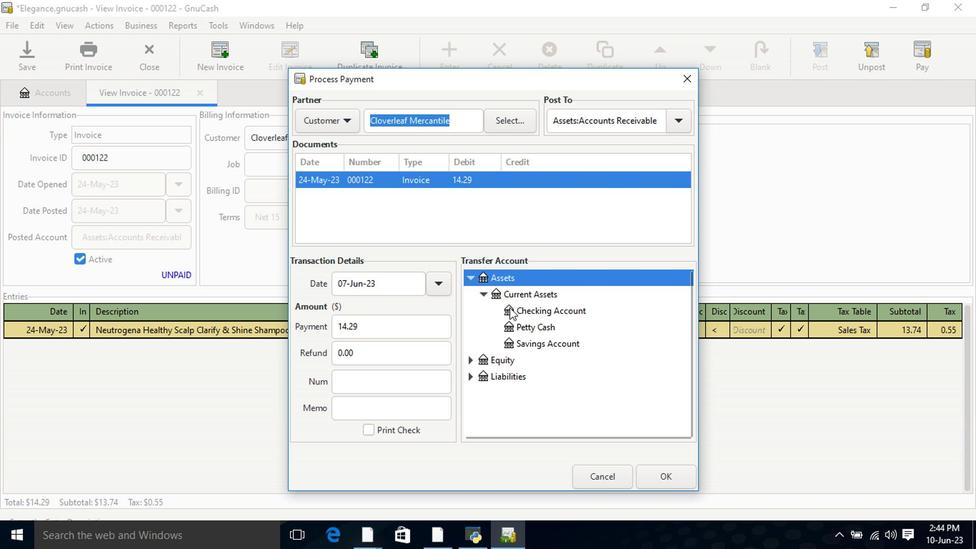 
Action: Mouse moved to (668, 474)
Screenshot: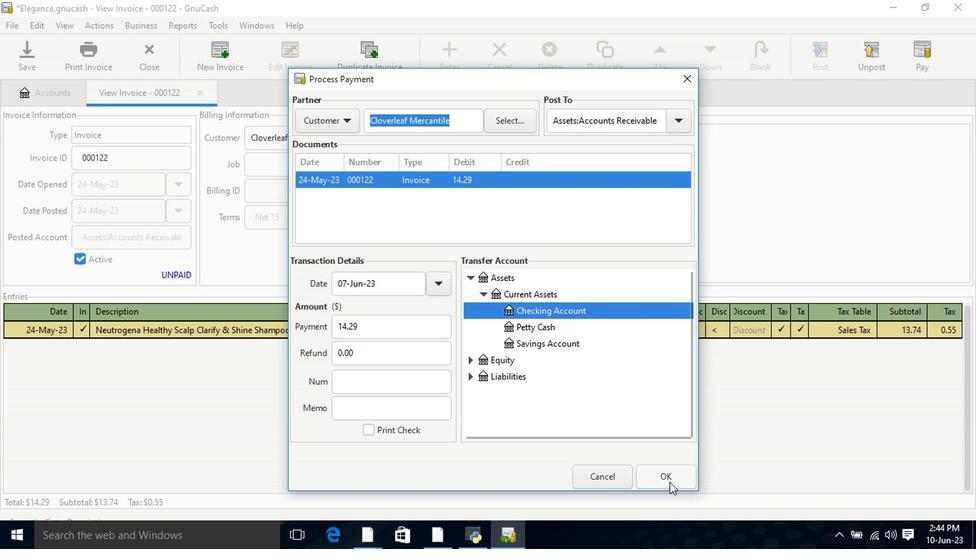 
Action: Mouse pressed left at (668, 474)
Screenshot: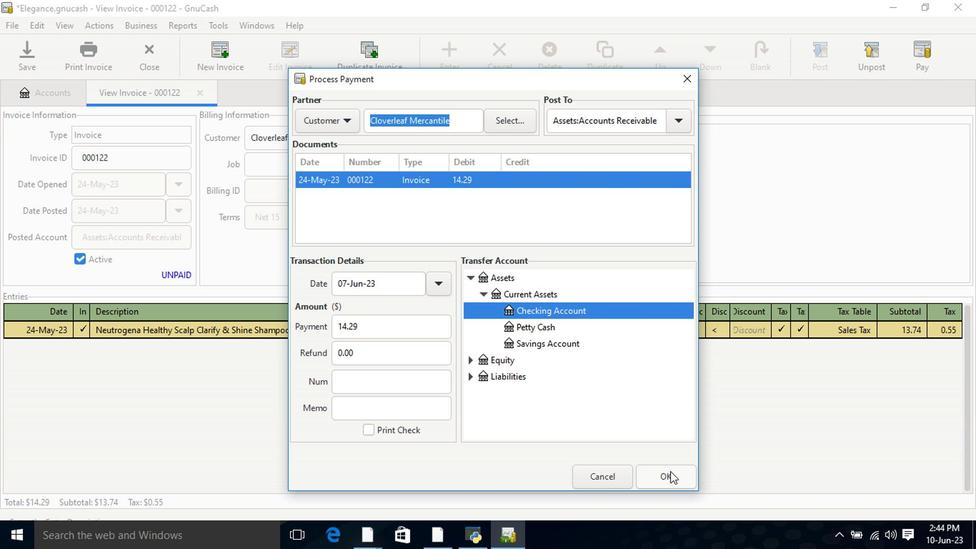 
Action: Mouse moved to (77, 49)
Screenshot: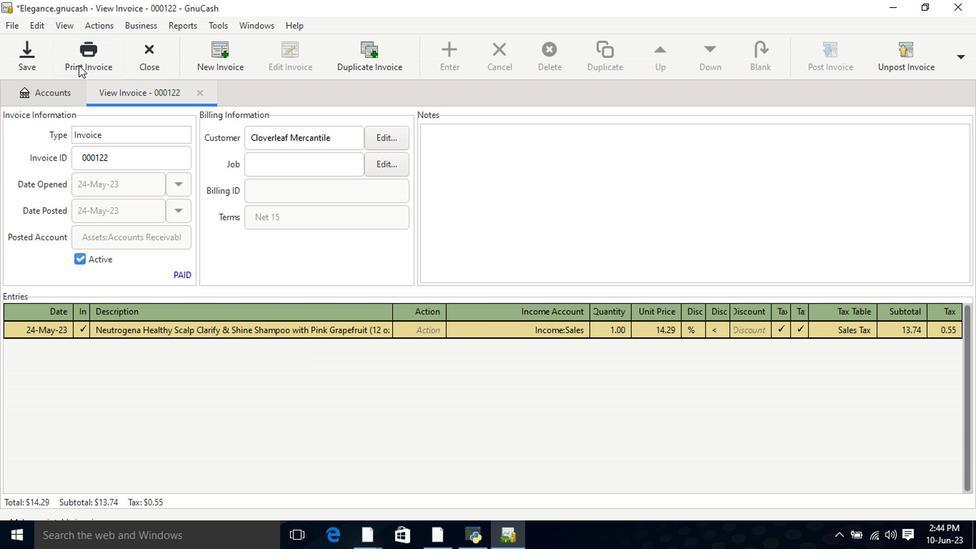 
Action: Mouse pressed left at (77, 49)
Screenshot: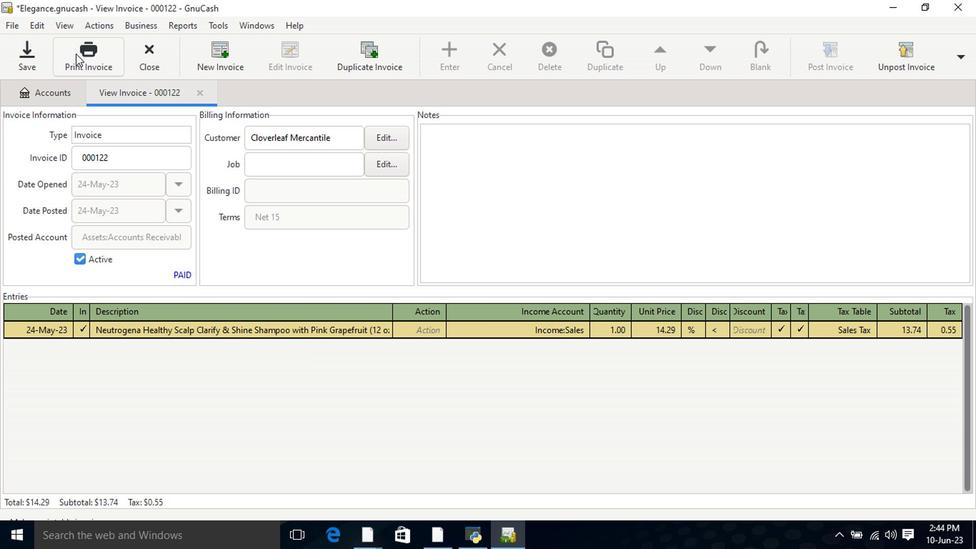 
Action: Mouse moved to (366, 375)
Screenshot: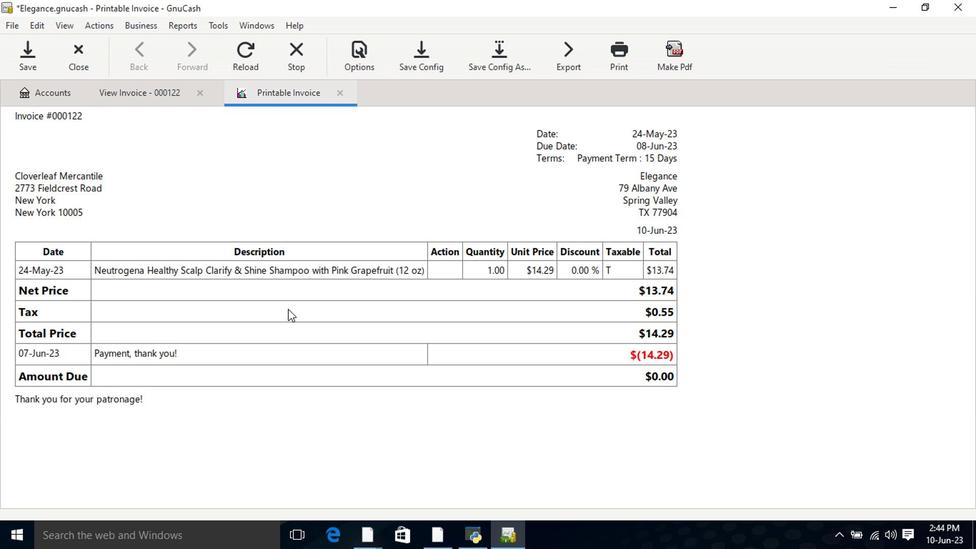 
